Task: Create a due date automation trigger when advanced on, on the monday of the week before a card is due add fields with custom field "Resume" set to a number lower than 1 and lower than 10 at 11:00 AM.
Action: Mouse moved to (834, 260)
Screenshot: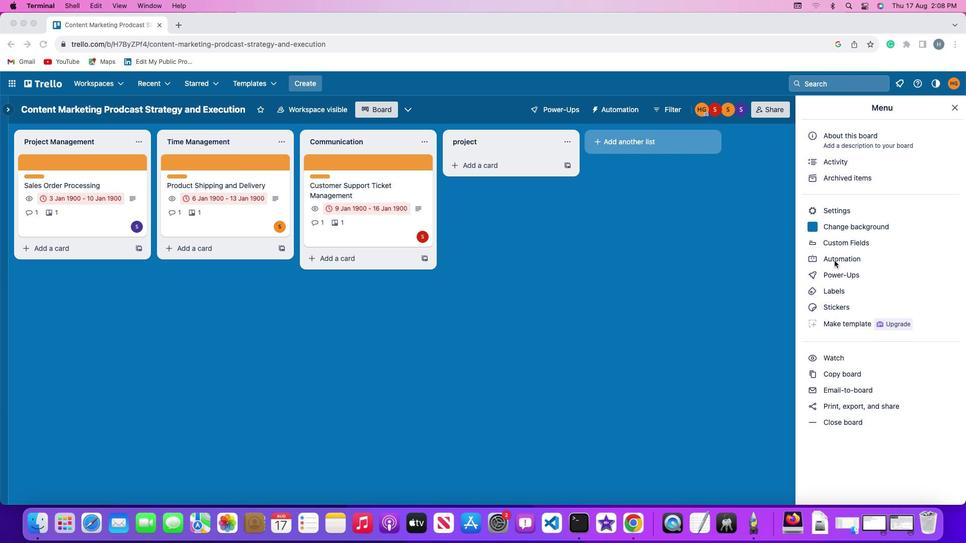
Action: Mouse pressed left at (834, 260)
Screenshot: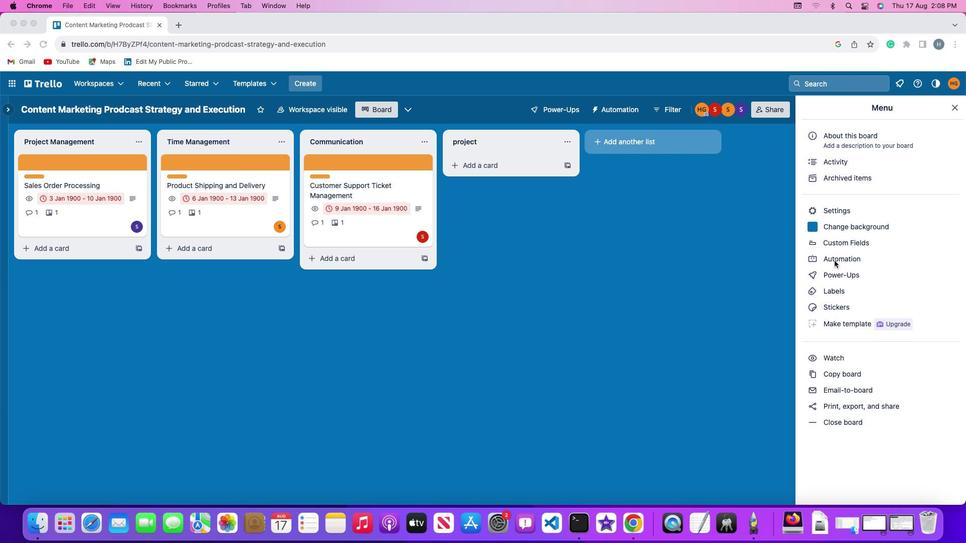 
Action: Mouse pressed left at (834, 260)
Screenshot: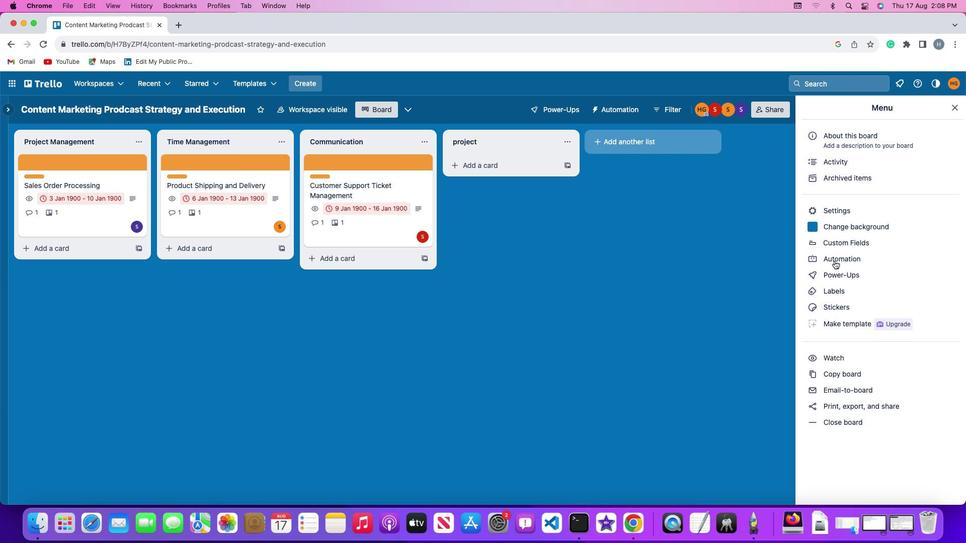 
Action: Mouse moved to (64, 234)
Screenshot: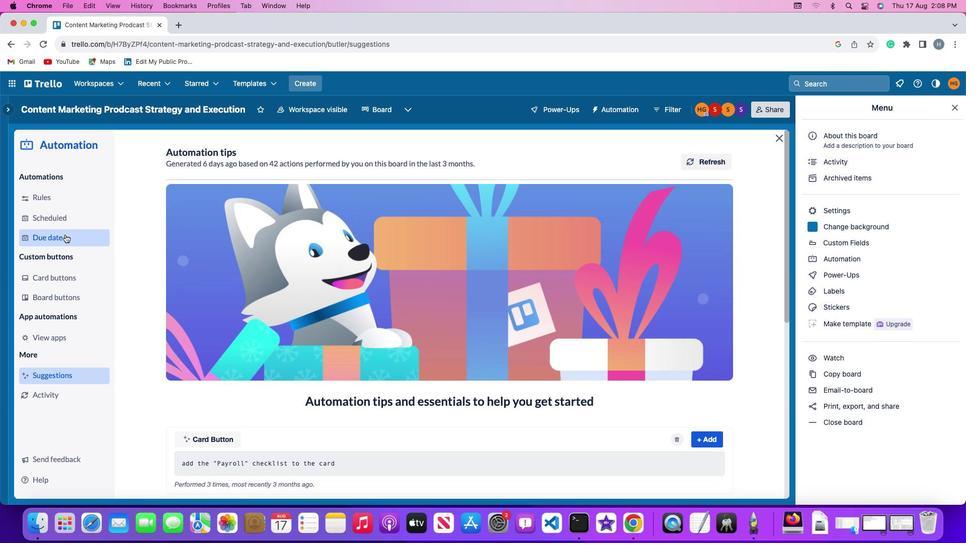 
Action: Mouse pressed left at (64, 234)
Screenshot: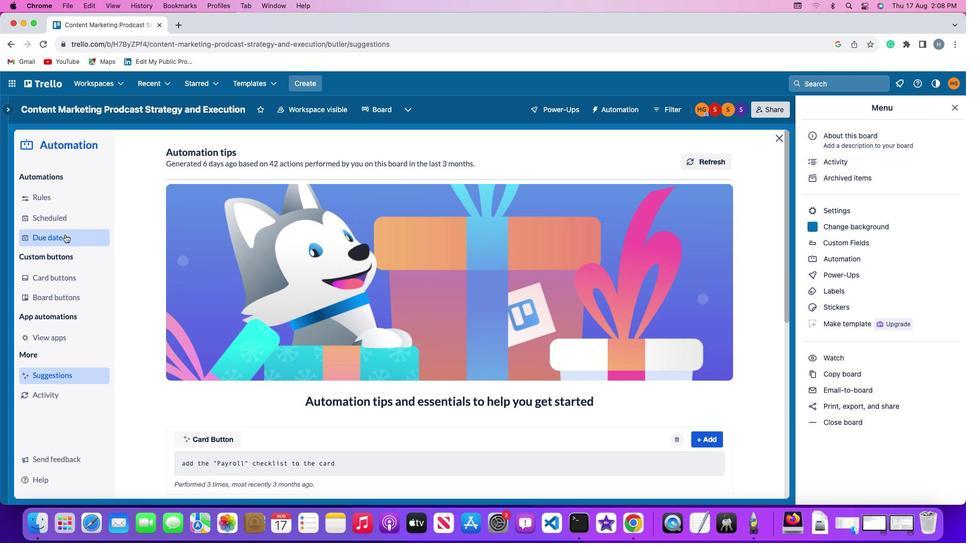 
Action: Mouse moved to (674, 153)
Screenshot: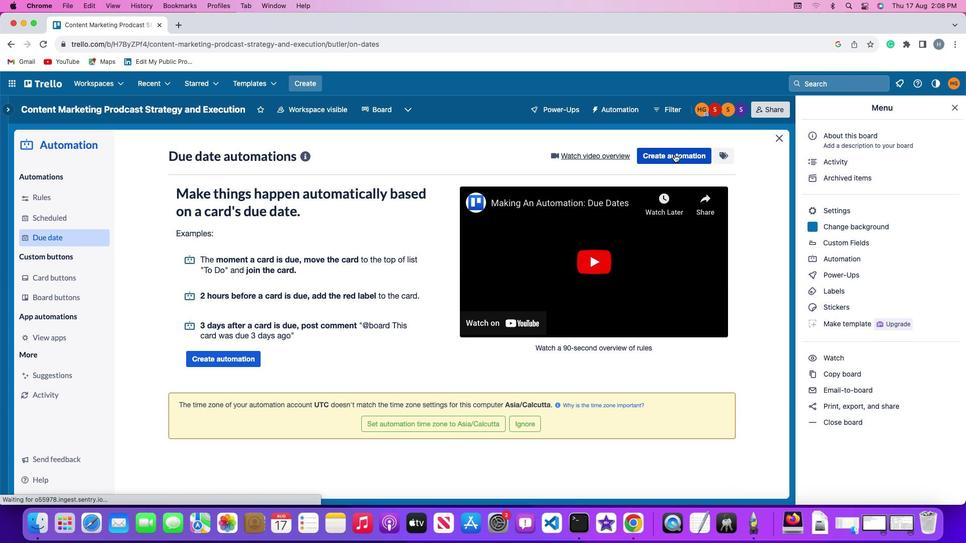 
Action: Mouse pressed left at (674, 153)
Screenshot: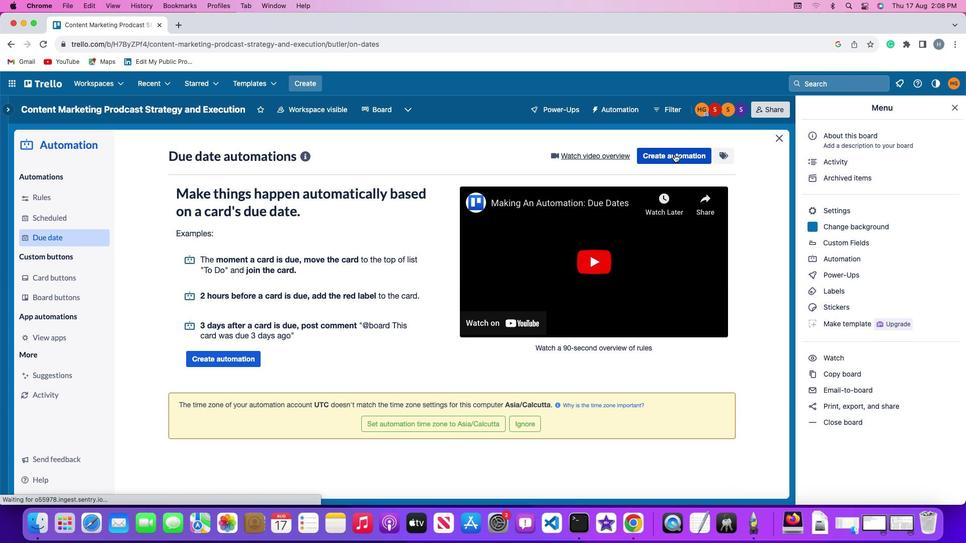 
Action: Mouse moved to (191, 250)
Screenshot: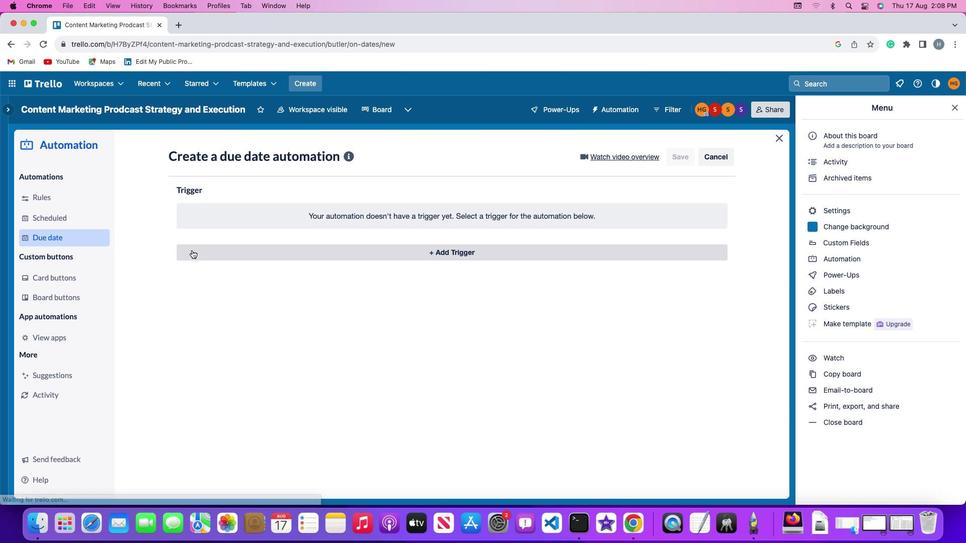 
Action: Mouse pressed left at (191, 250)
Screenshot: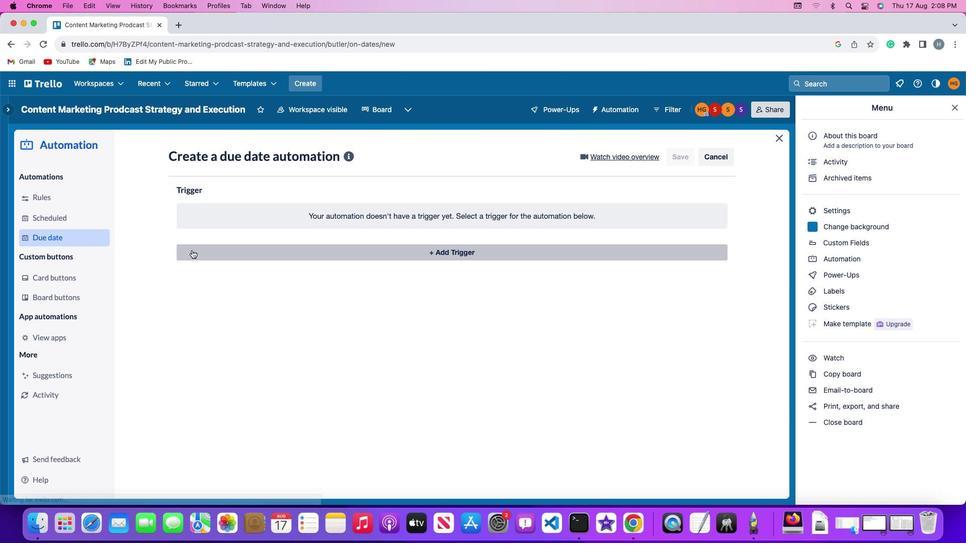 
Action: Mouse moved to (225, 444)
Screenshot: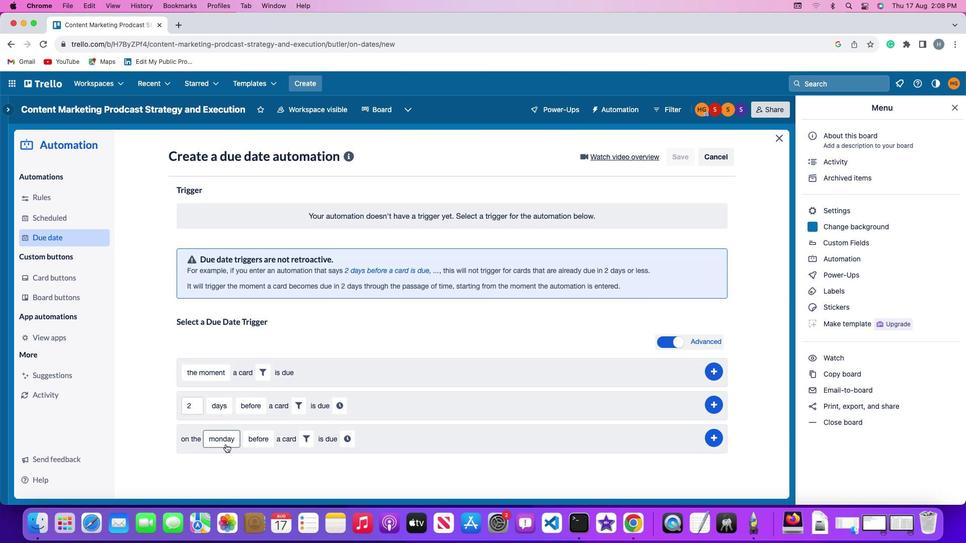 
Action: Mouse pressed left at (225, 444)
Screenshot: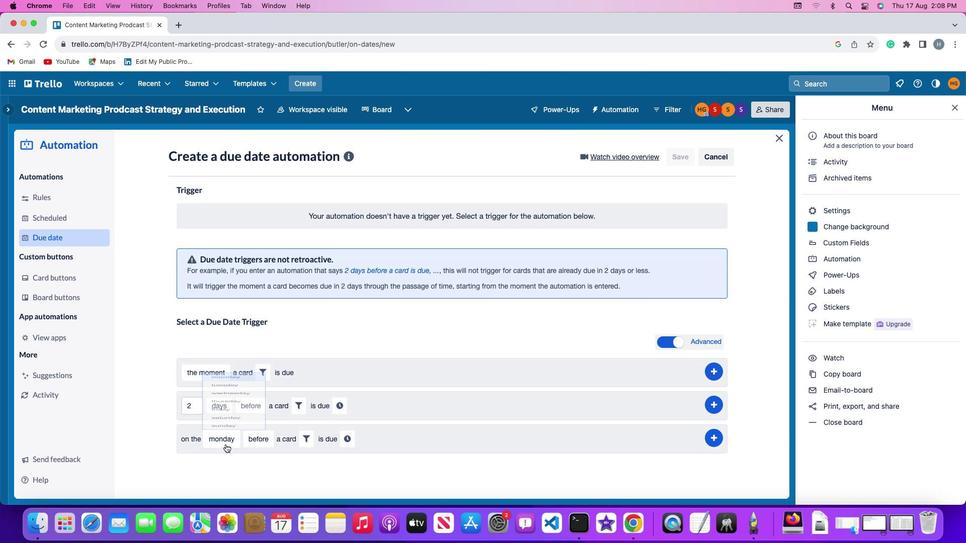 
Action: Mouse moved to (234, 297)
Screenshot: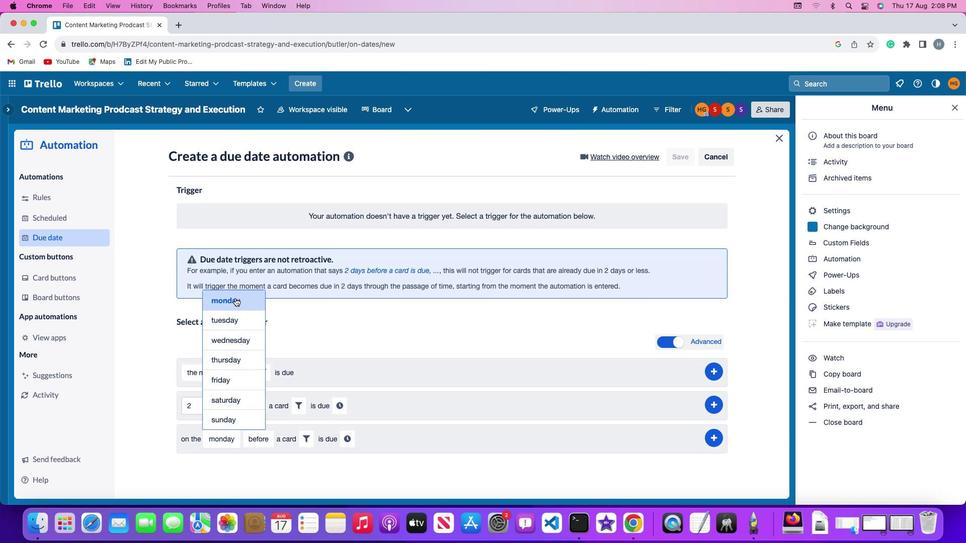 
Action: Mouse pressed left at (234, 297)
Screenshot: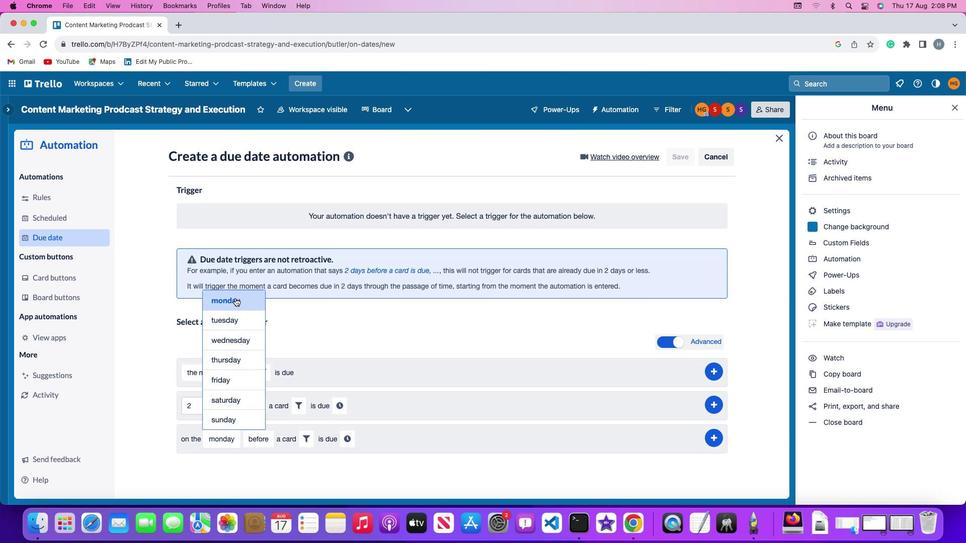 
Action: Mouse moved to (256, 434)
Screenshot: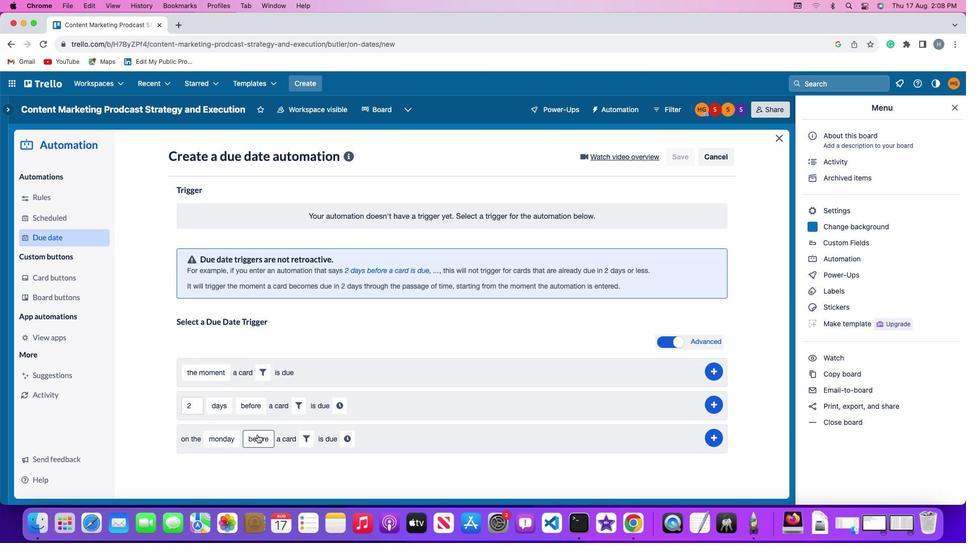 
Action: Mouse pressed left at (256, 434)
Screenshot: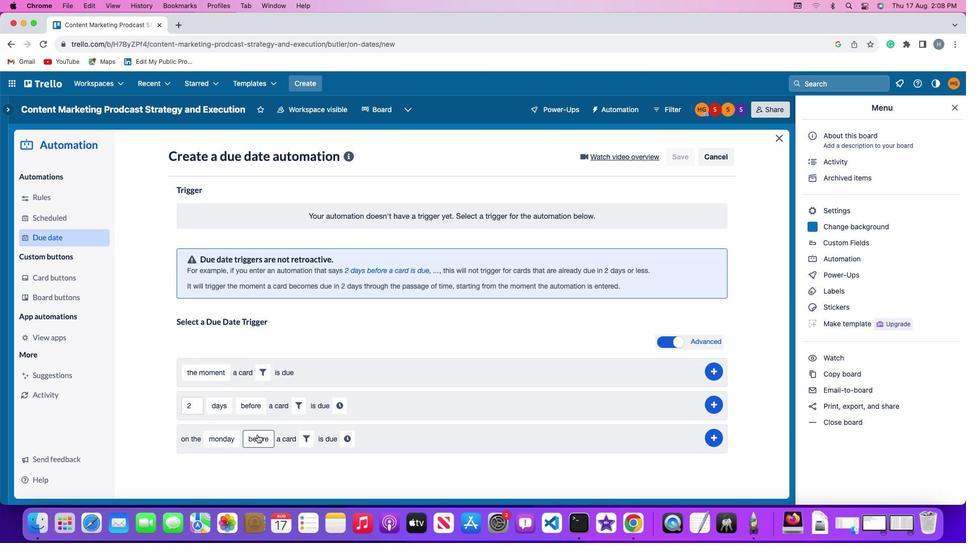 
Action: Mouse moved to (264, 420)
Screenshot: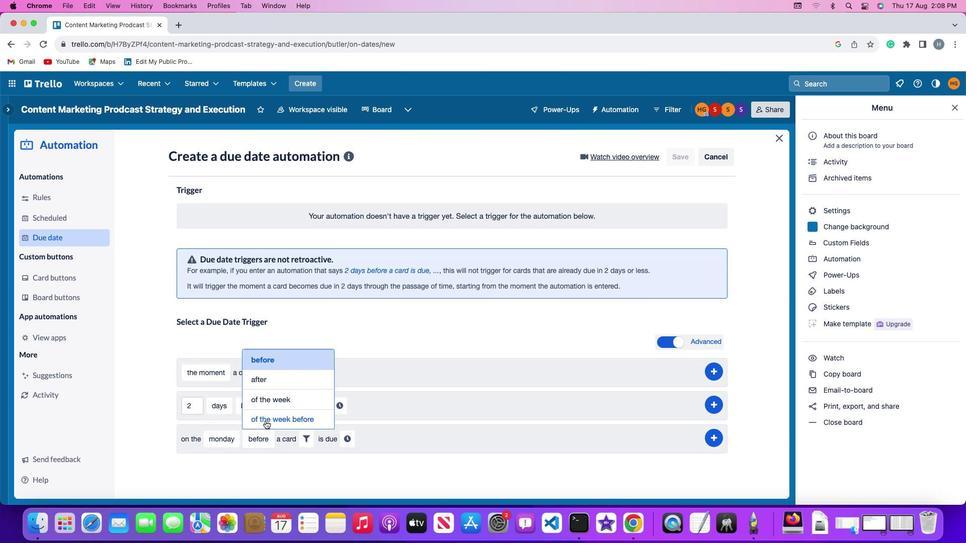 
Action: Mouse pressed left at (264, 420)
Screenshot: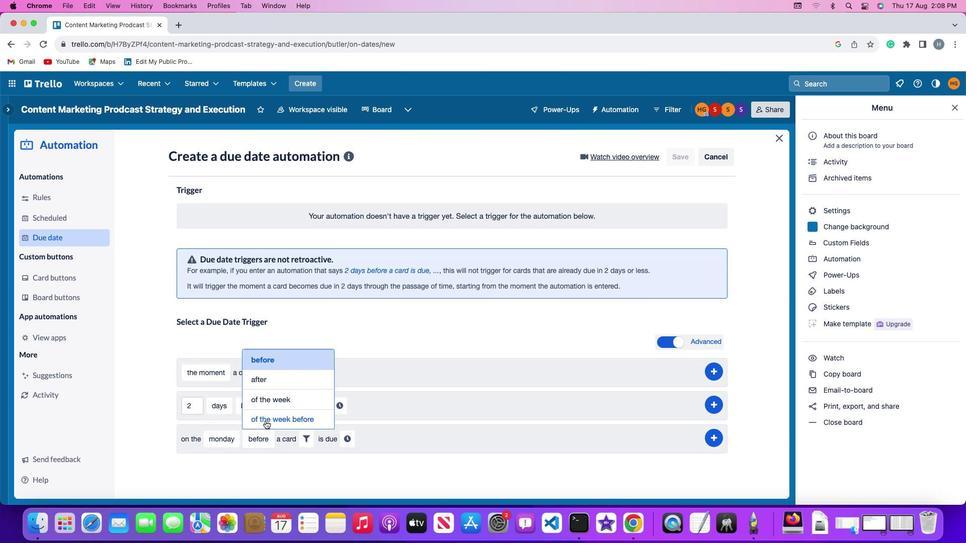 
Action: Mouse moved to (347, 442)
Screenshot: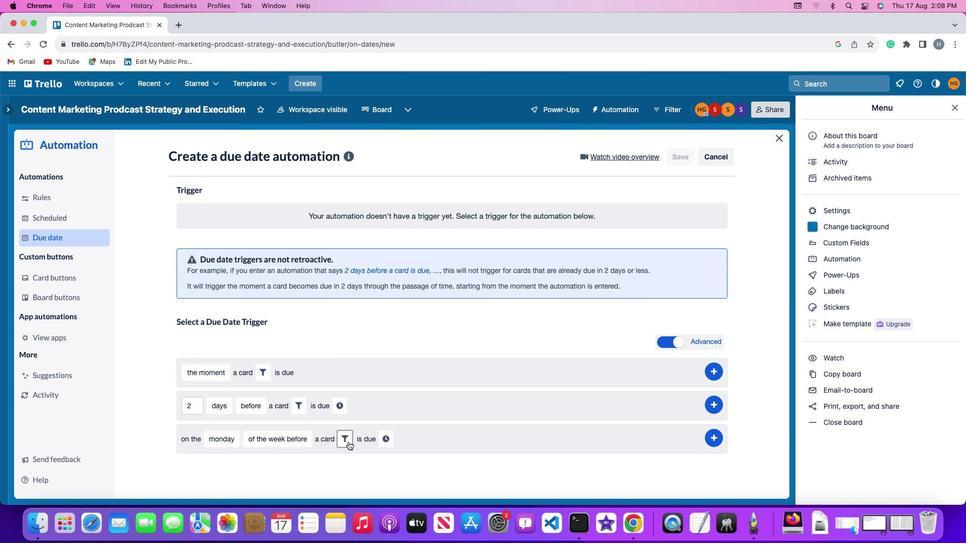 
Action: Mouse pressed left at (347, 442)
Screenshot: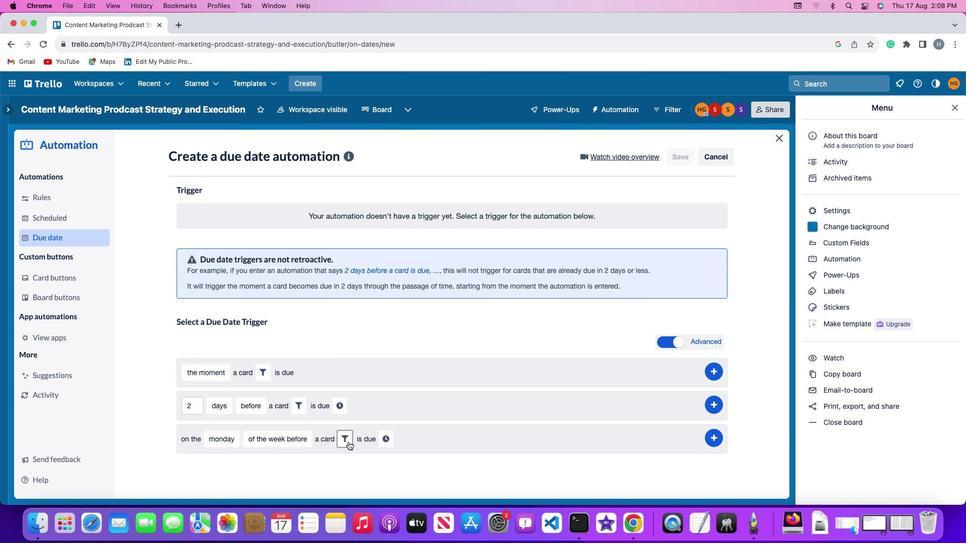 
Action: Mouse moved to (507, 467)
Screenshot: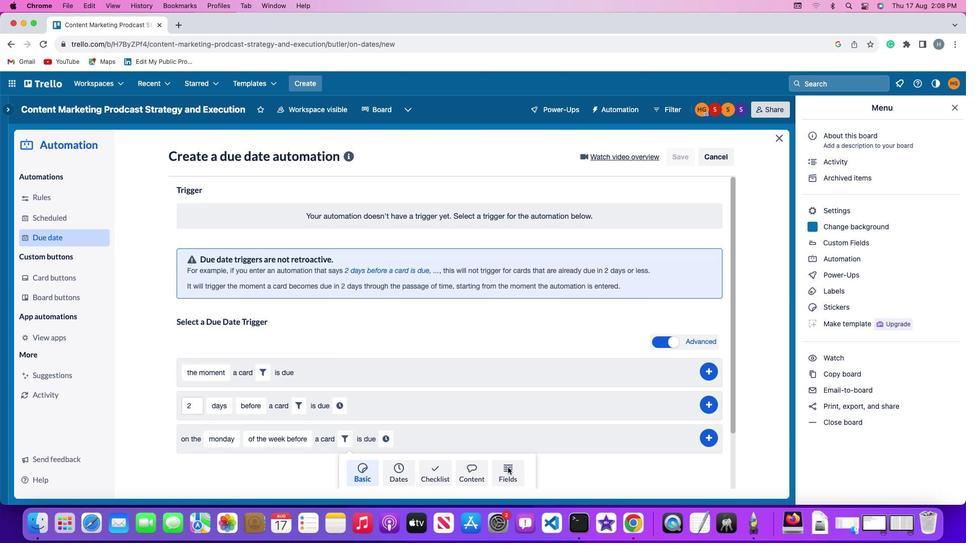 
Action: Mouse pressed left at (507, 467)
Screenshot: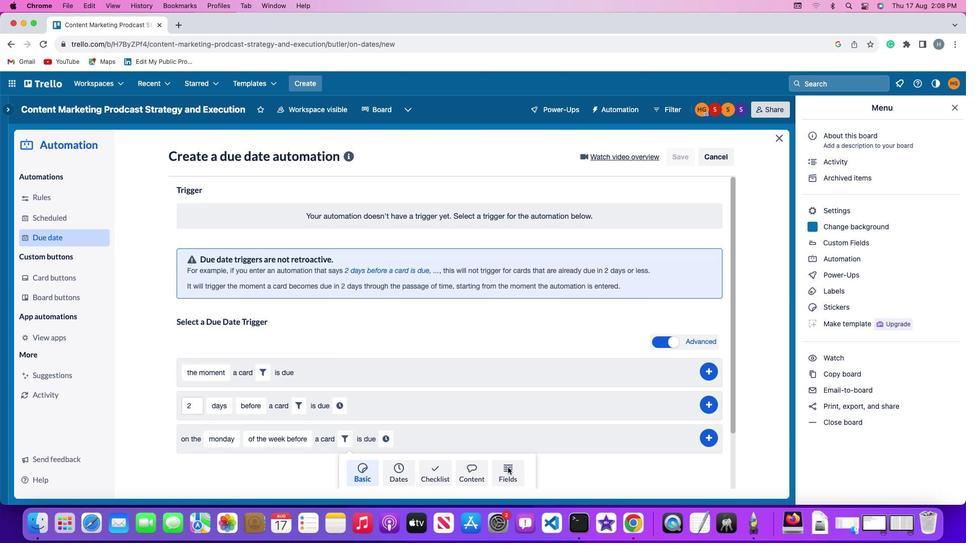
Action: Mouse moved to (322, 459)
Screenshot: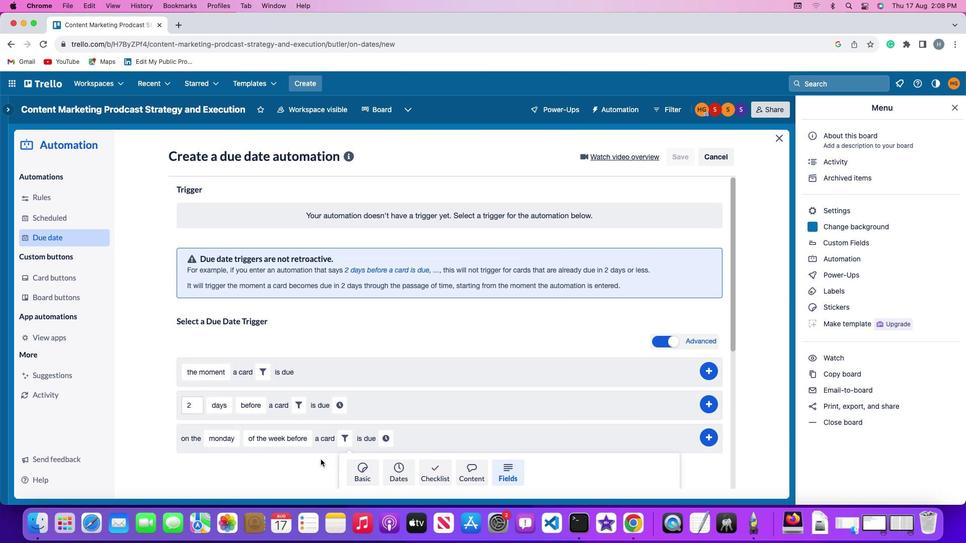 
Action: Mouse scrolled (322, 459) with delta (0, 0)
Screenshot: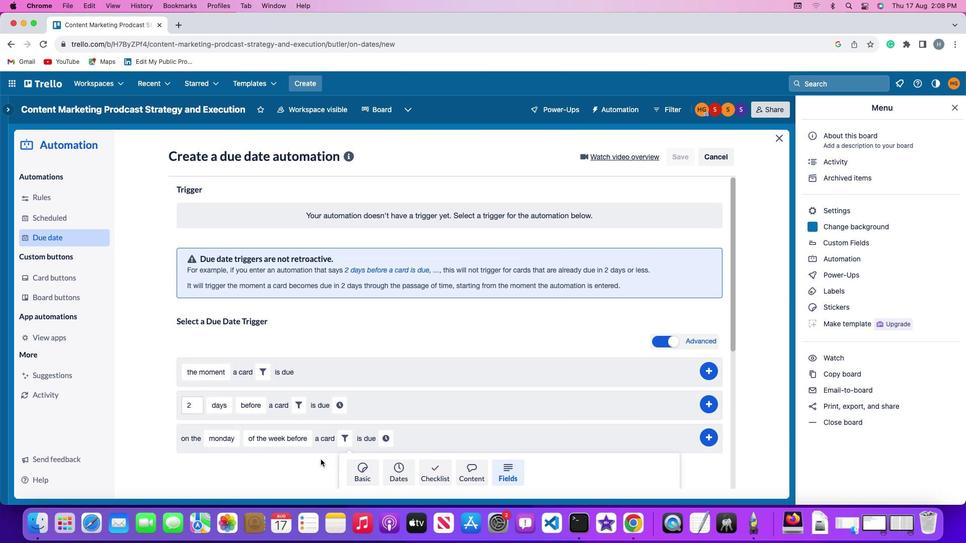 
Action: Mouse scrolled (322, 459) with delta (0, 0)
Screenshot: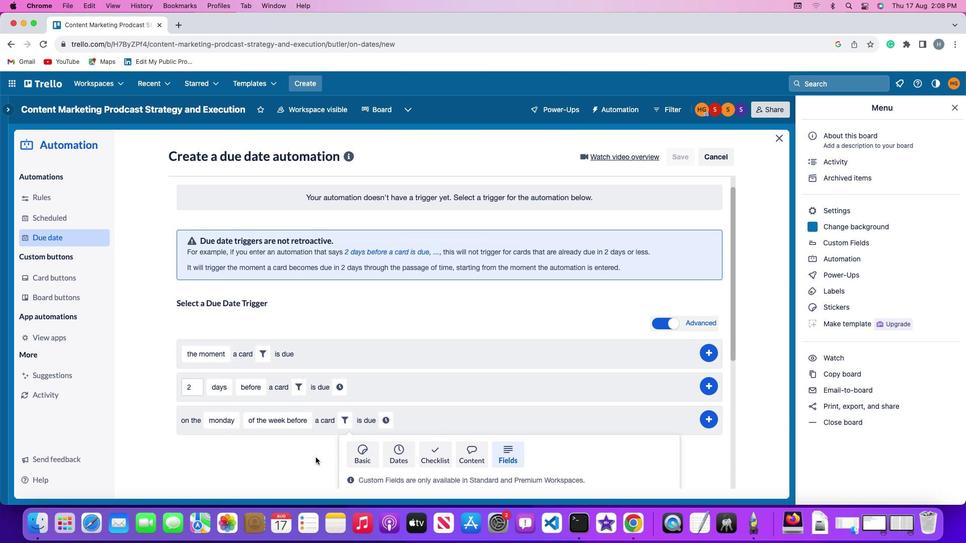 
Action: Mouse moved to (321, 459)
Screenshot: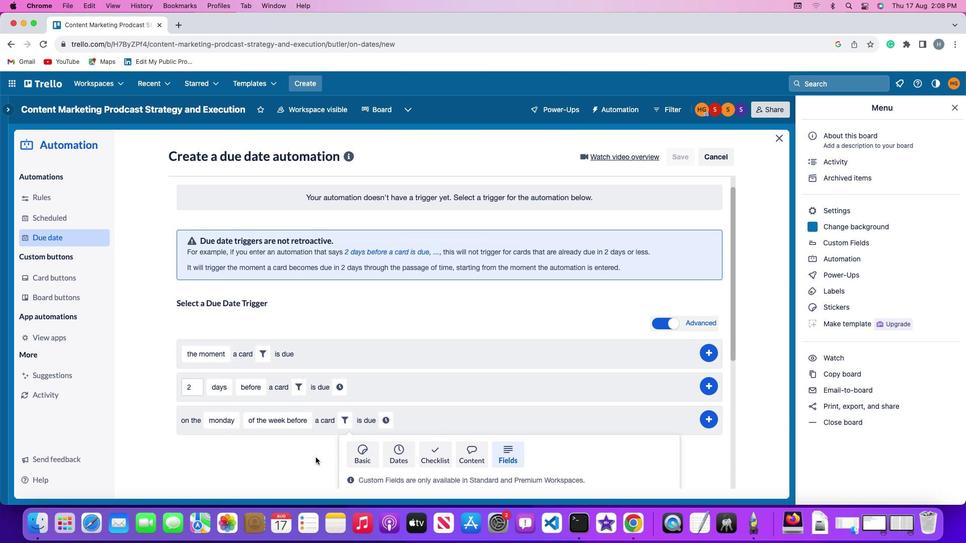 
Action: Mouse scrolled (321, 459) with delta (0, -1)
Screenshot: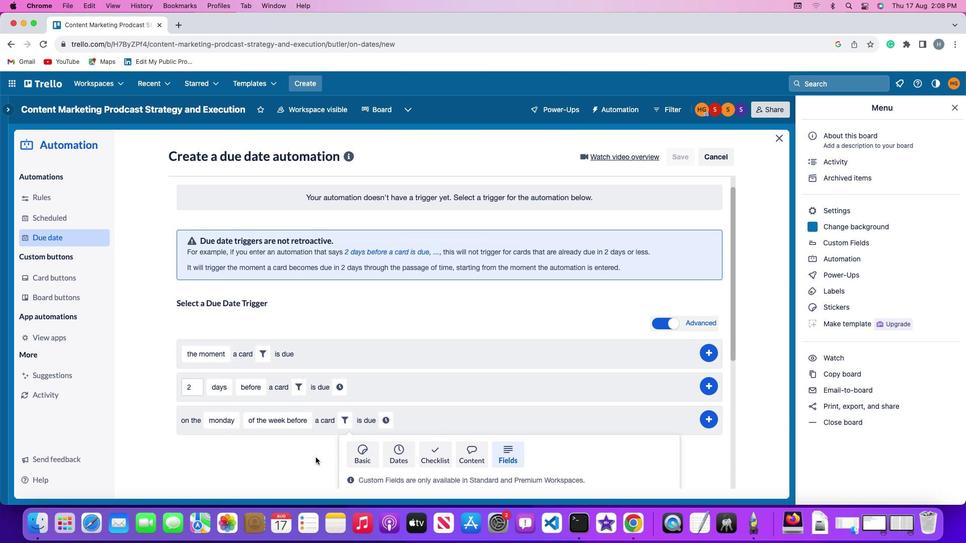 
Action: Mouse moved to (321, 459)
Screenshot: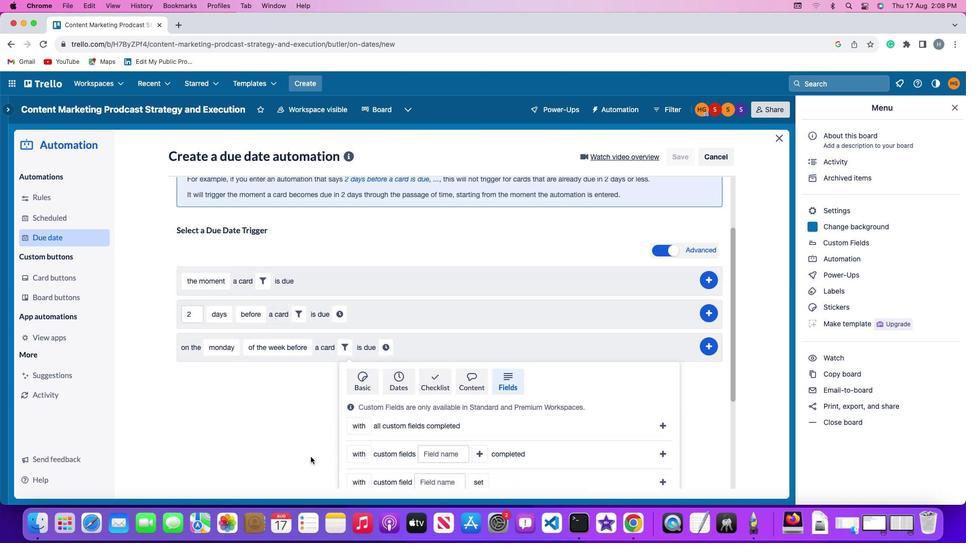 
Action: Mouse scrolled (321, 459) with delta (0, -2)
Screenshot: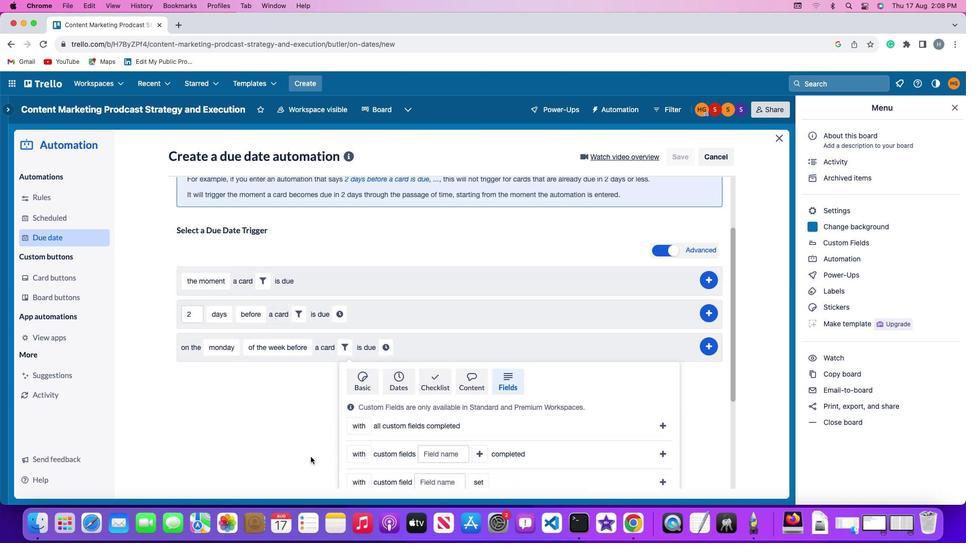 
Action: Mouse moved to (317, 458)
Screenshot: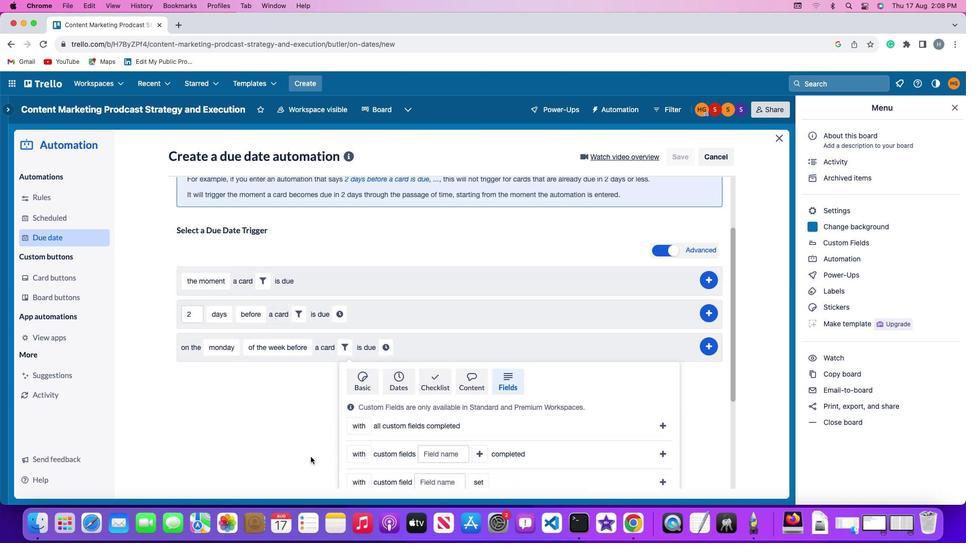 
Action: Mouse scrolled (317, 458) with delta (0, -3)
Screenshot: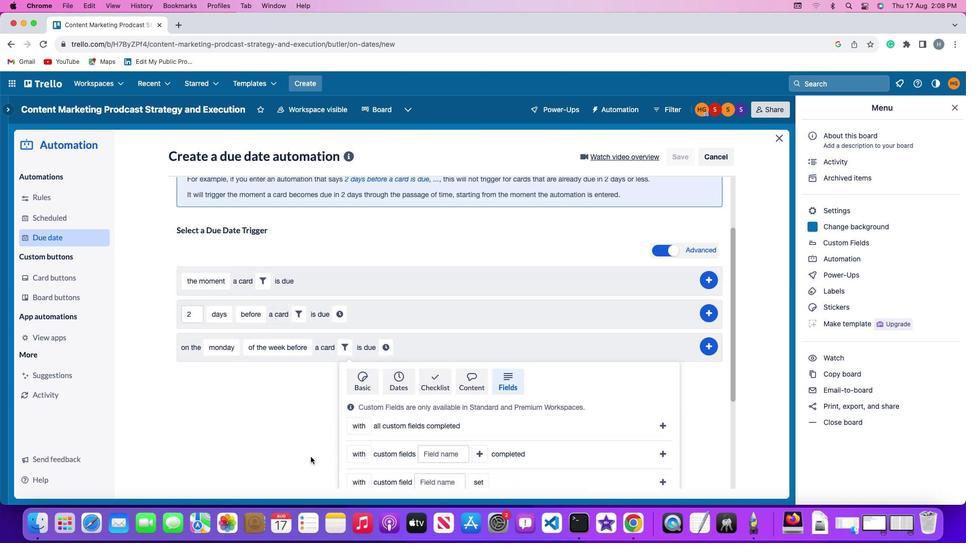
Action: Mouse moved to (300, 454)
Screenshot: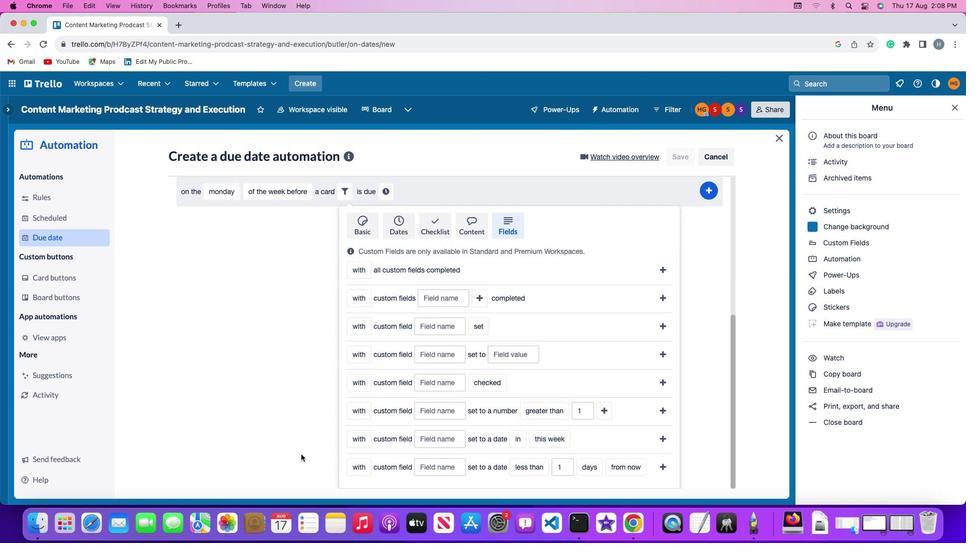 
Action: Mouse scrolled (300, 454) with delta (0, 0)
Screenshot: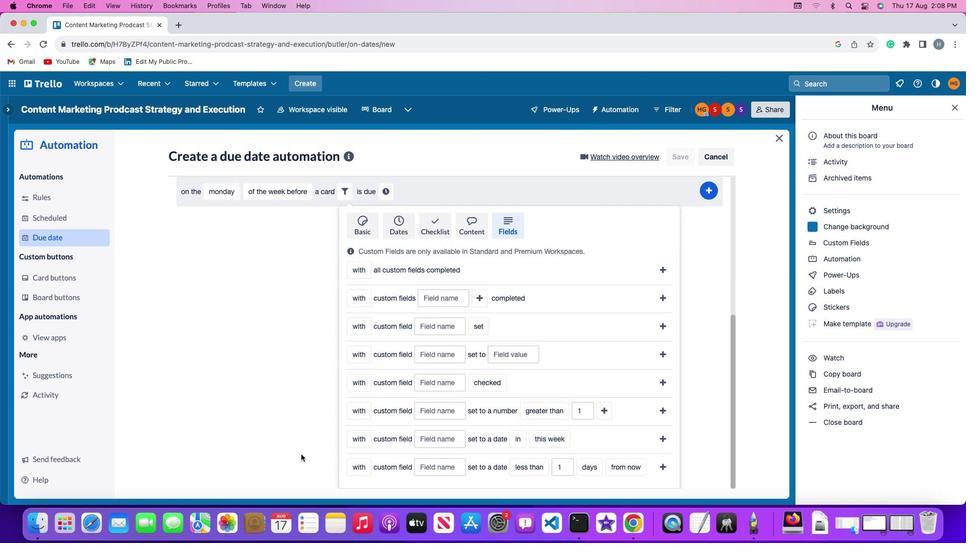 
Action: Mouse scrolled (300, 454) with delta (0, 0)
Screenshot: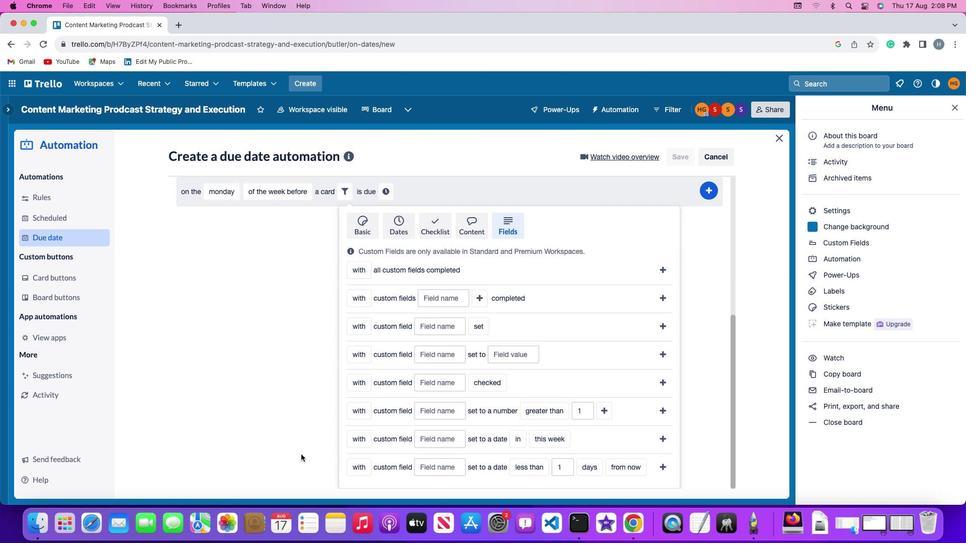 
Action: Mouse scrolled (300, 454) with delta (0, -1)
Screenshot: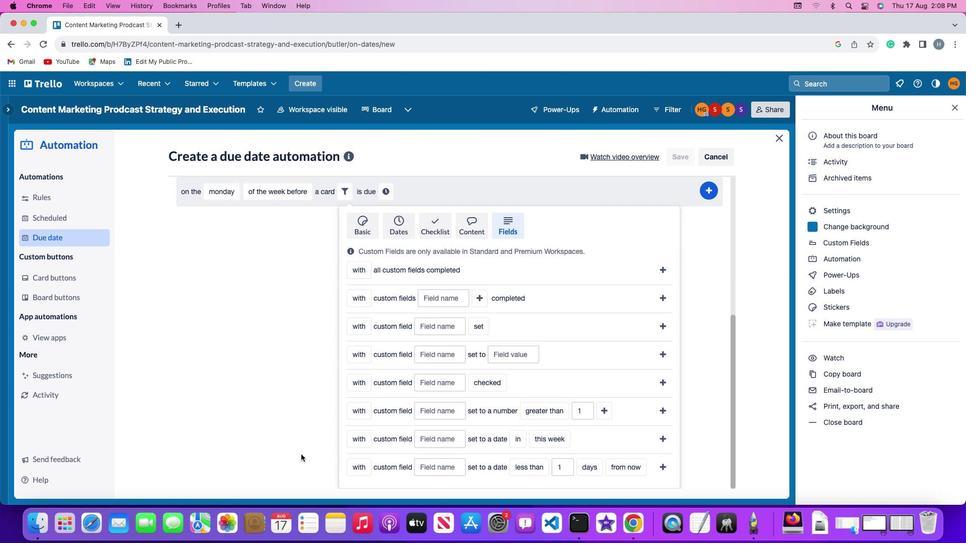 
Action: Mouse scrolled (300, 454) with delta (0, -2)
Screenshot: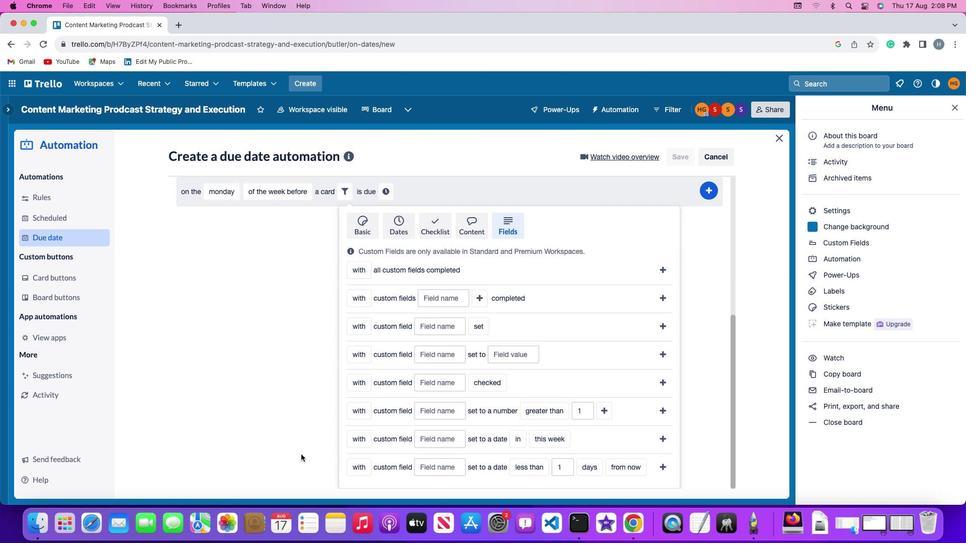 
Action: Mouse scrolled (300, 454) with delta (0, -3)
Screenshot: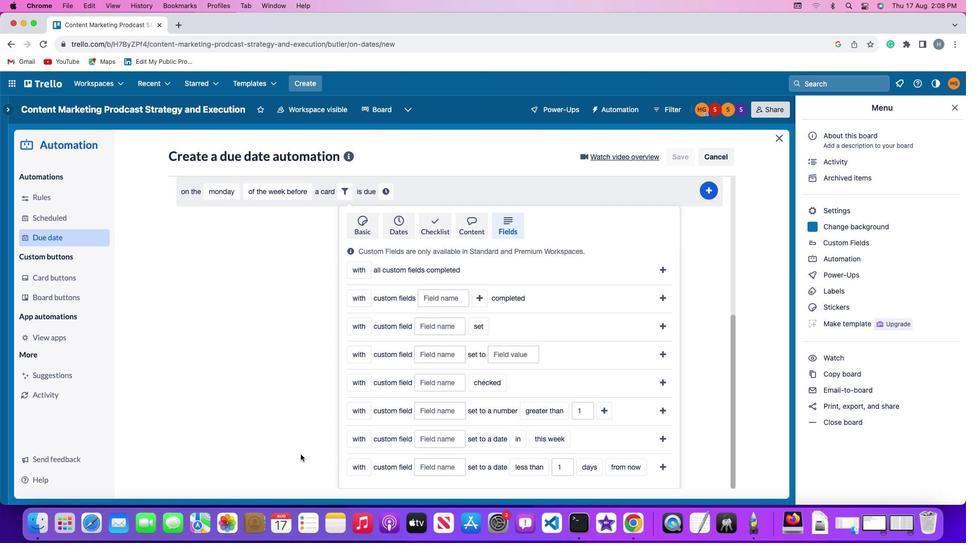 
Action: Mouse moved to (353, 411)
Screenshot: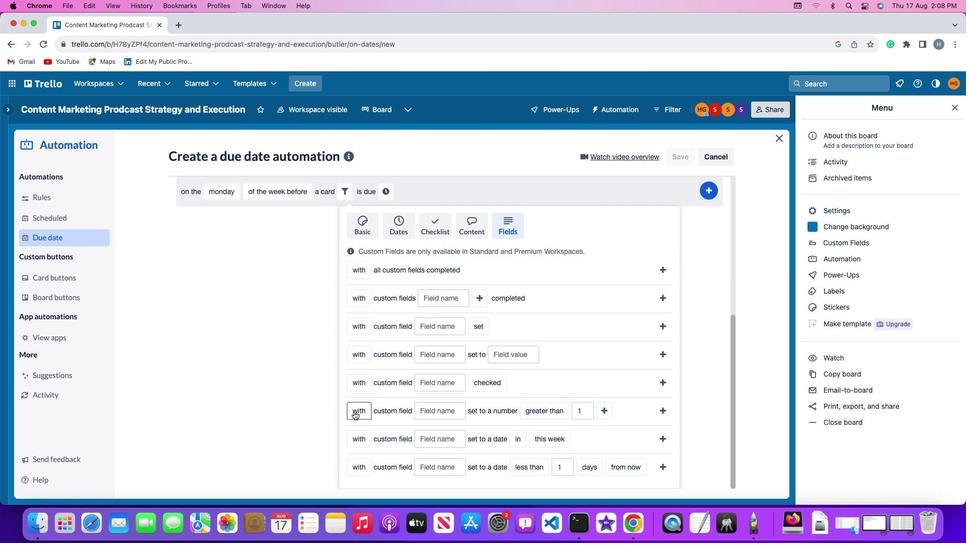 
Action: Mouse pressed left at (353, 411)
Screenshot: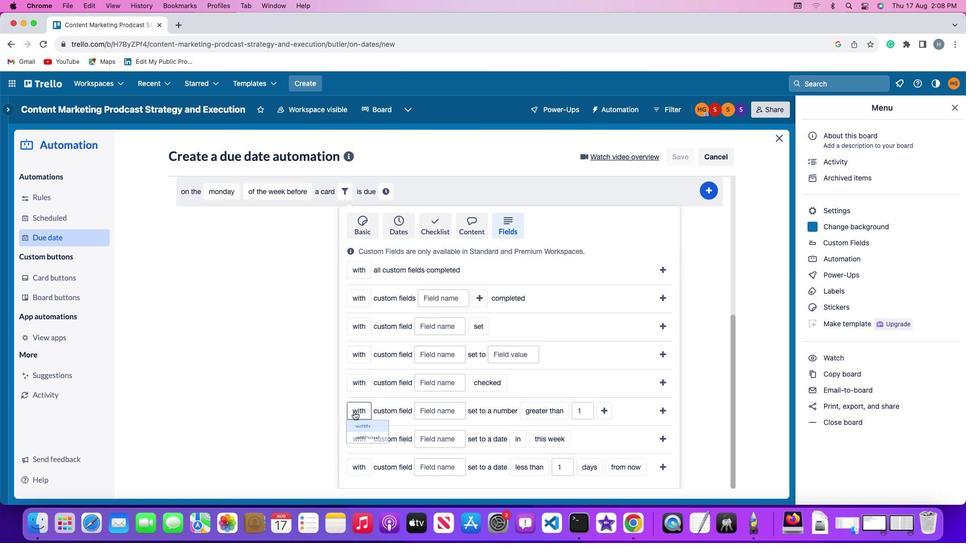 
Action: Mouse moved to (361, 429)
Screenshot: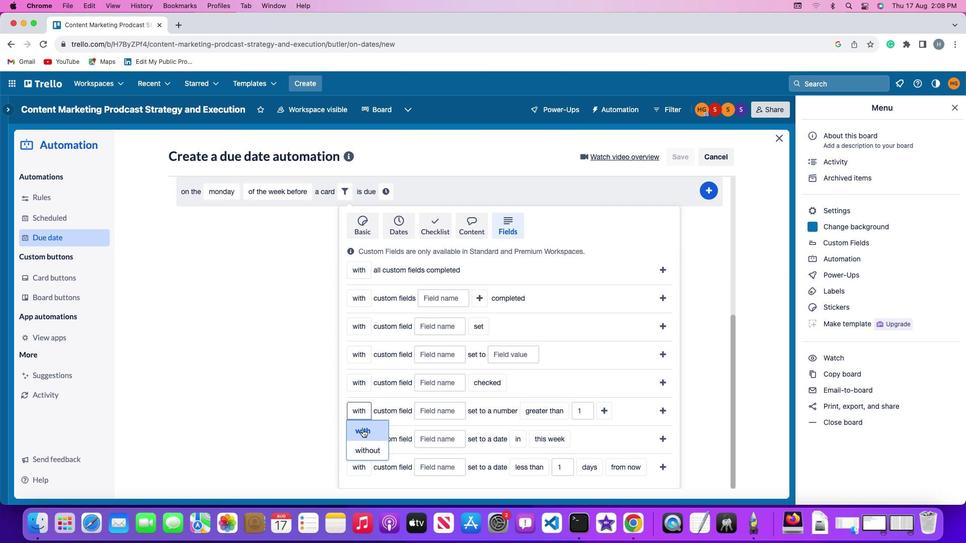 
Action: Mouse pressed left at (361, 429)
Screenshot: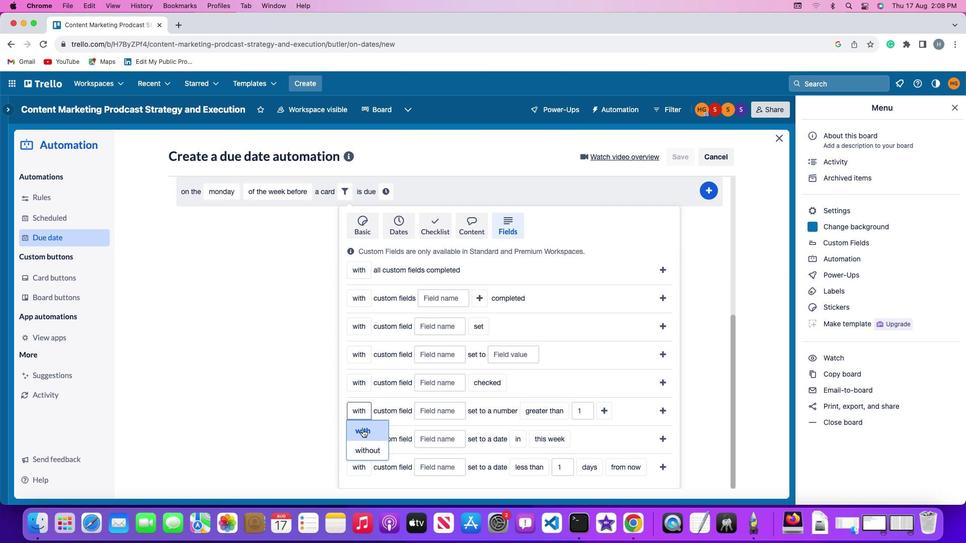 
Action: Mouse moved to (439, 406)
Screenshot: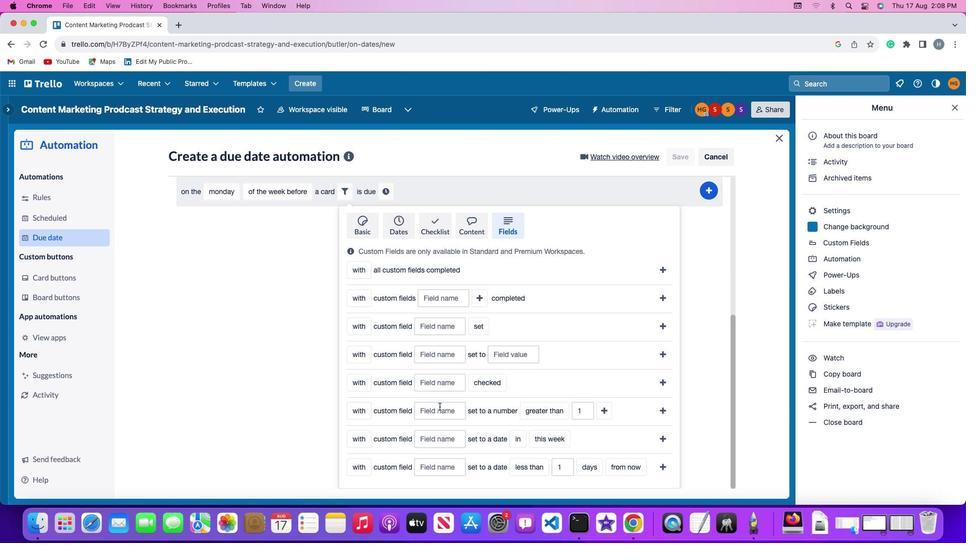 
Action: Mouse pressed left at (439, 406)
Screenshot: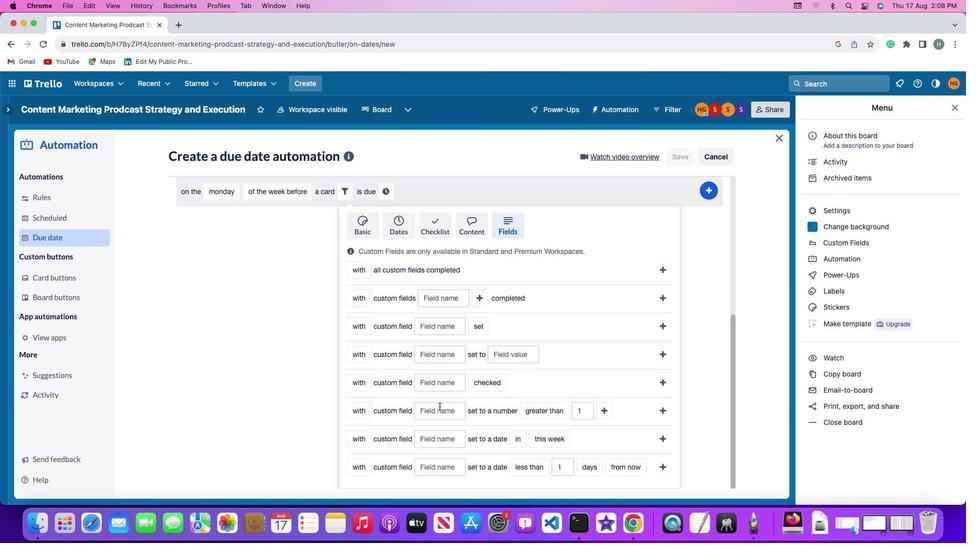 
Action: Mouse moved to (441, 405)
Screenshot: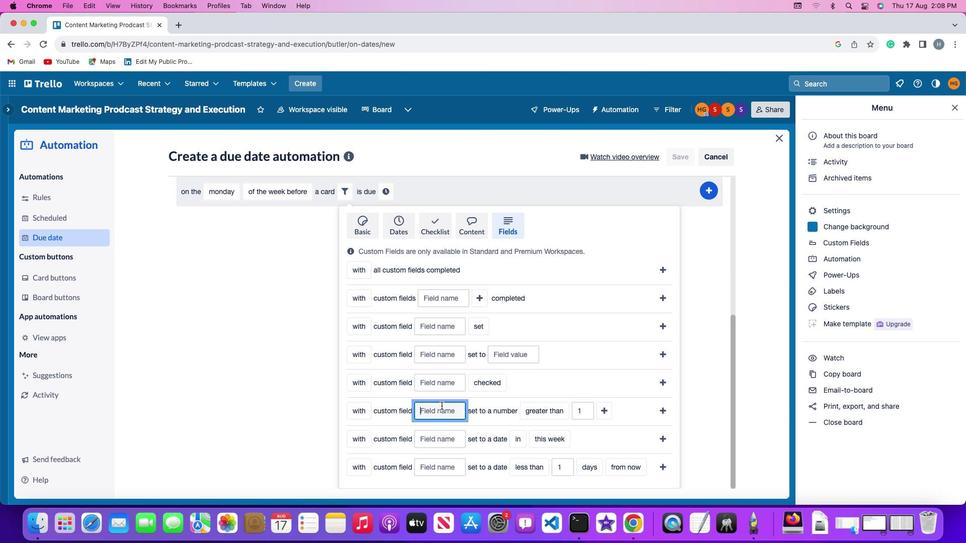 
Action: Key pressed Key.shift'R''e''s''u''m''e'
Screenshot: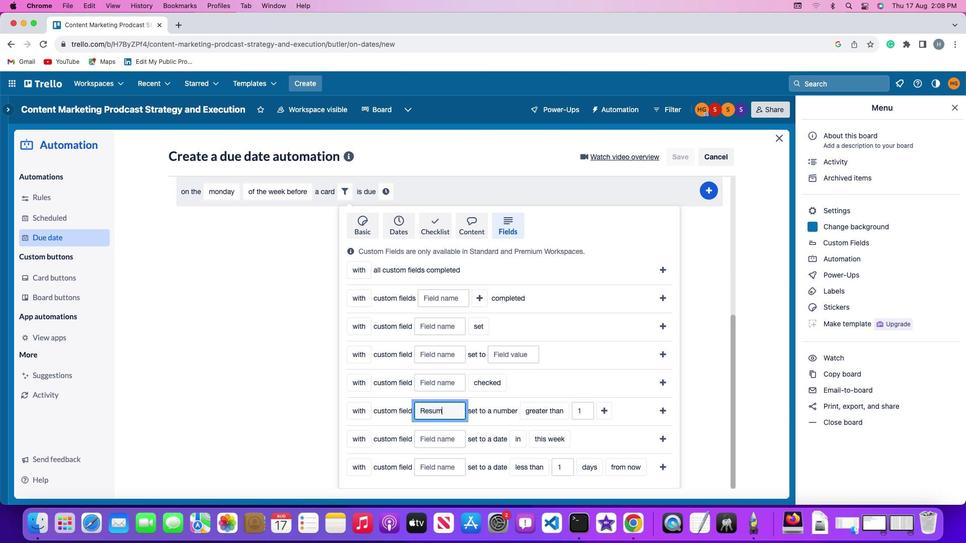 
Action: Mouse moved to (543, 409)
Screenshot: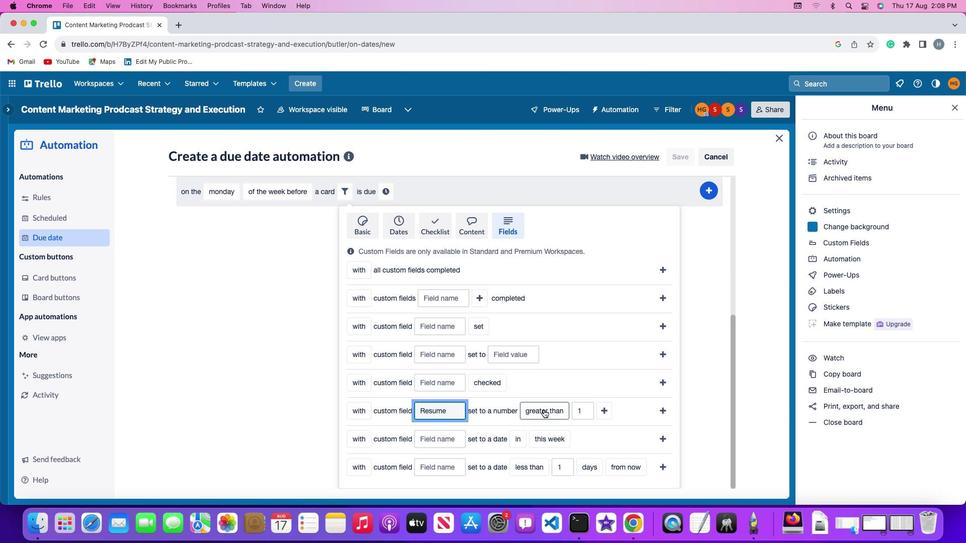 
Action: Mouse pressed left at (543, 409)
Screenshot: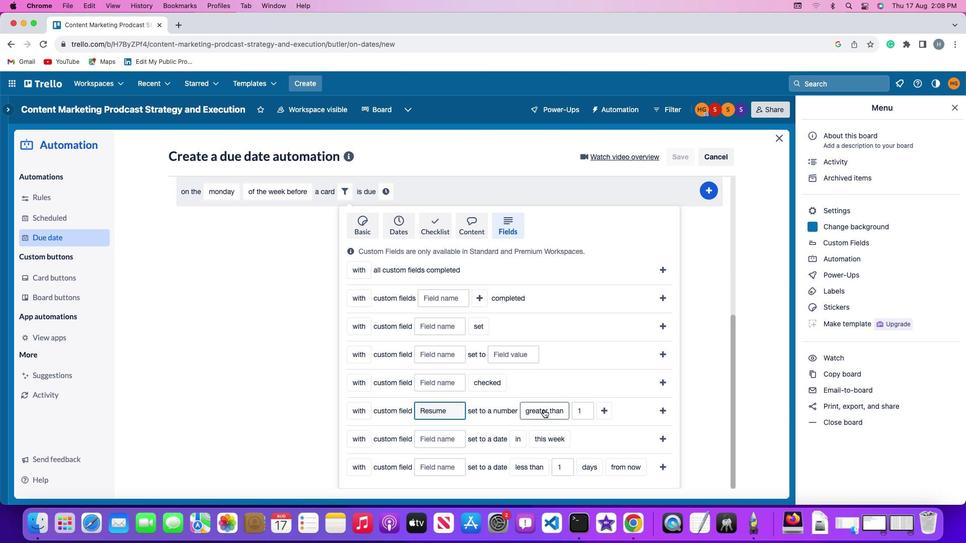 
Action: Mouse moved to (542, 372)
Screenshot: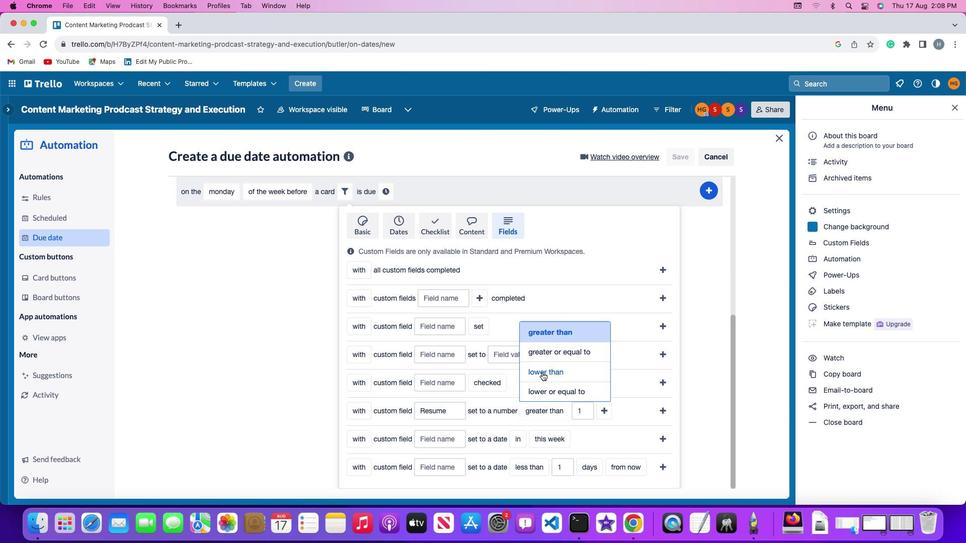 
Action: Mouse pressed left at (542, 372)
Screenshot: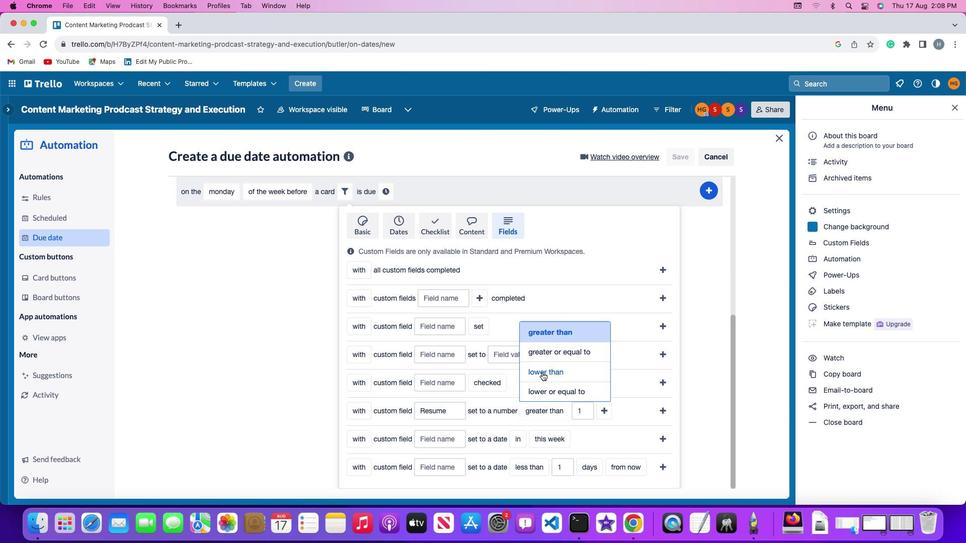 
Action: Mouse moved to (581, 403)
Screenshot: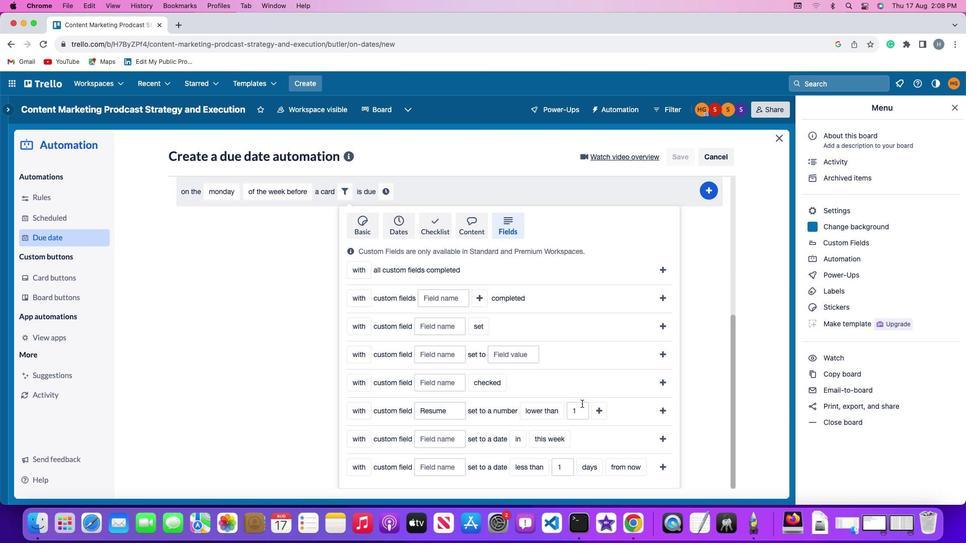 
Action: Mouse pressed left at (581, 403)
Screenshot: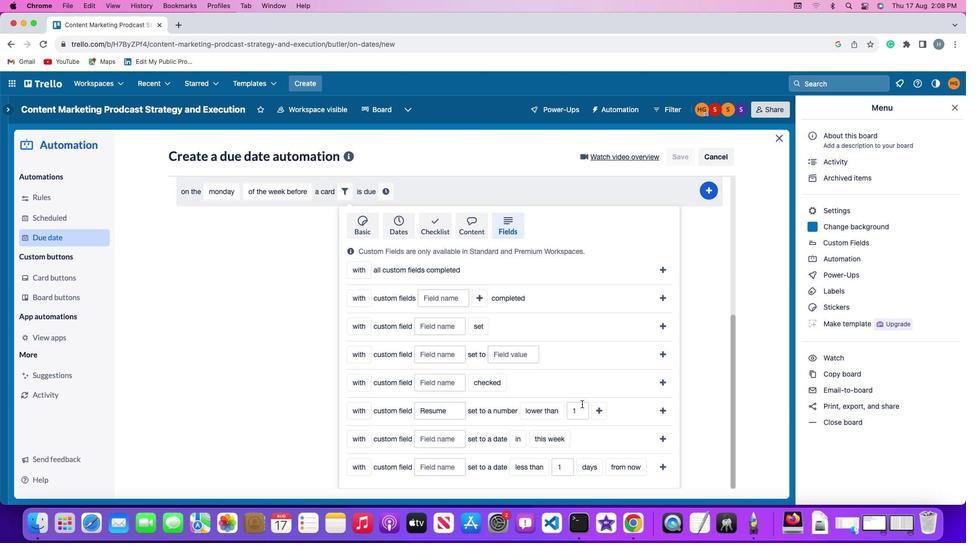 
Action: Mouse moved to (581, 404)
Screenshot: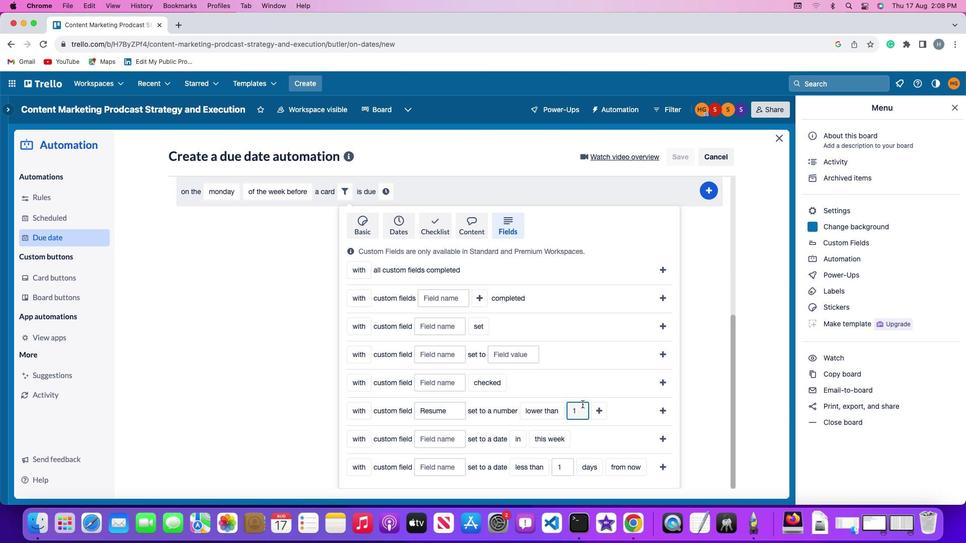 
Action: Key pressed Key.rightKey.backspace'1'
Screenshot: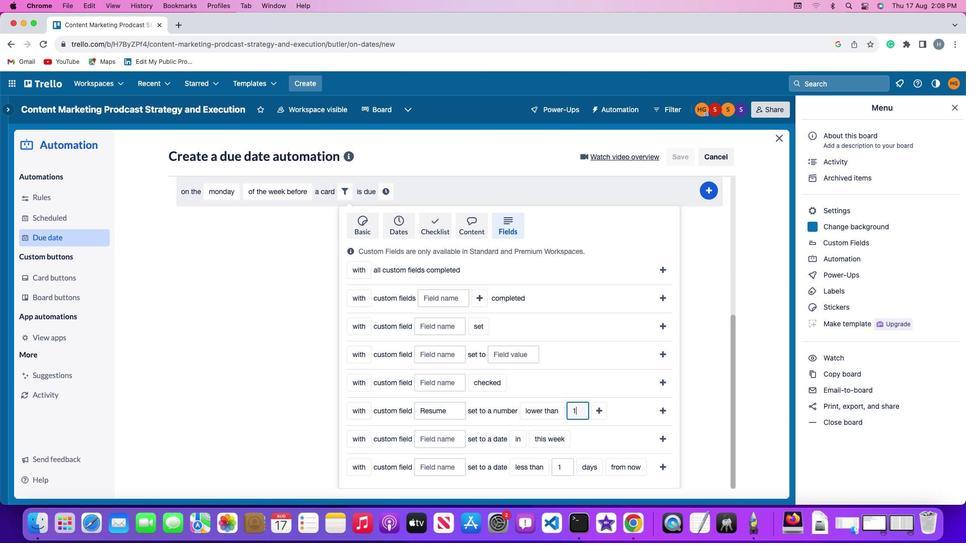 
Action: Mouse moved to (596, 406)
Screenshot: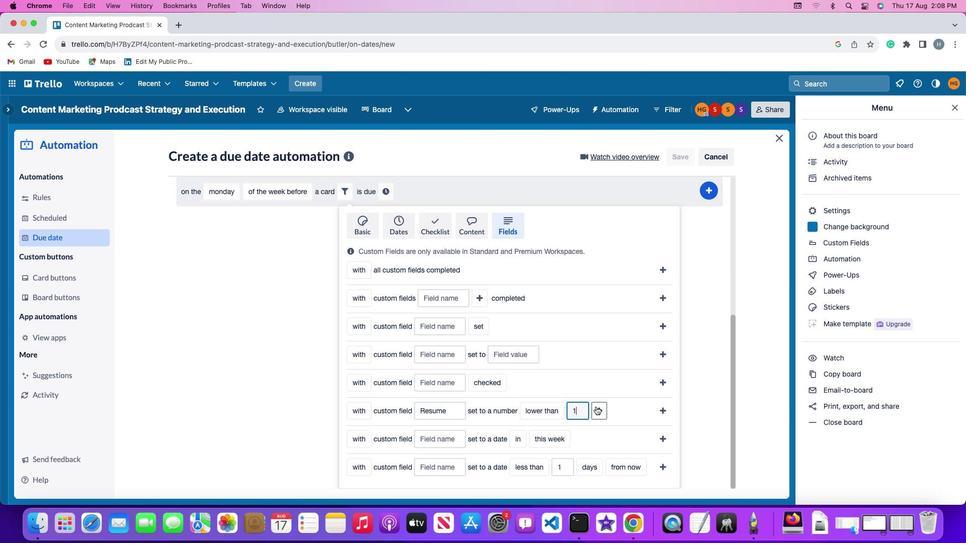
Action: Mouse pressed left at (596, 406)
Screenshot: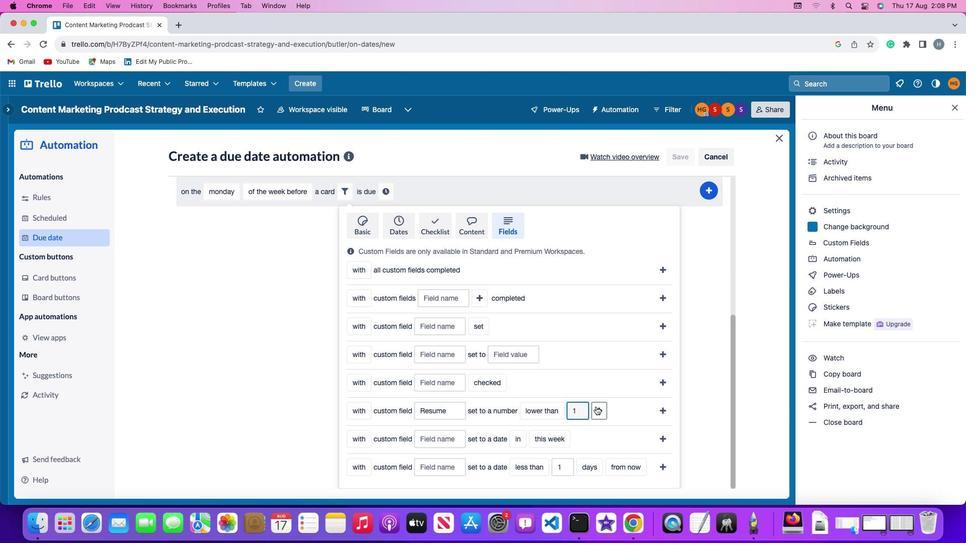 
Action: Mouse moved to (380, 435)
Screenshot: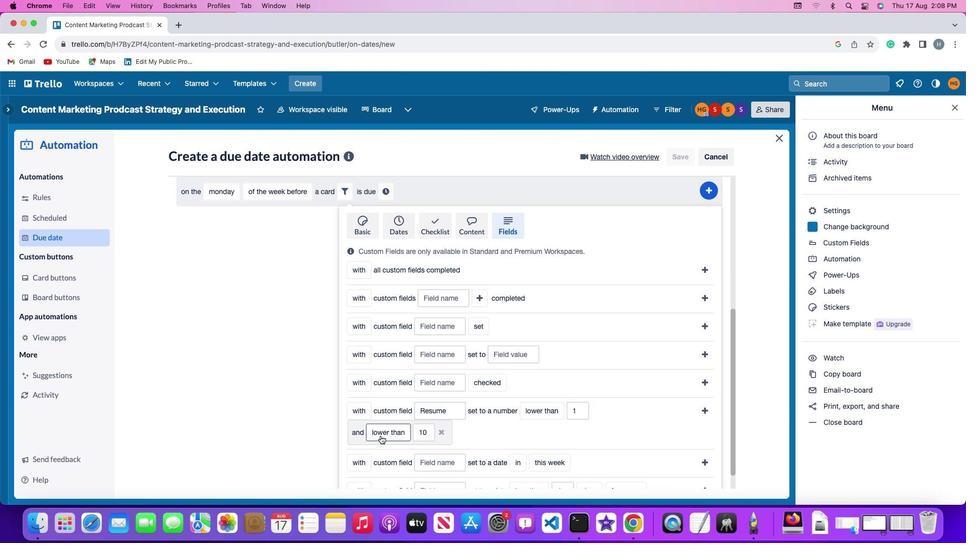 
Action: Mouse pressed left at (380, 435)
Screenshot: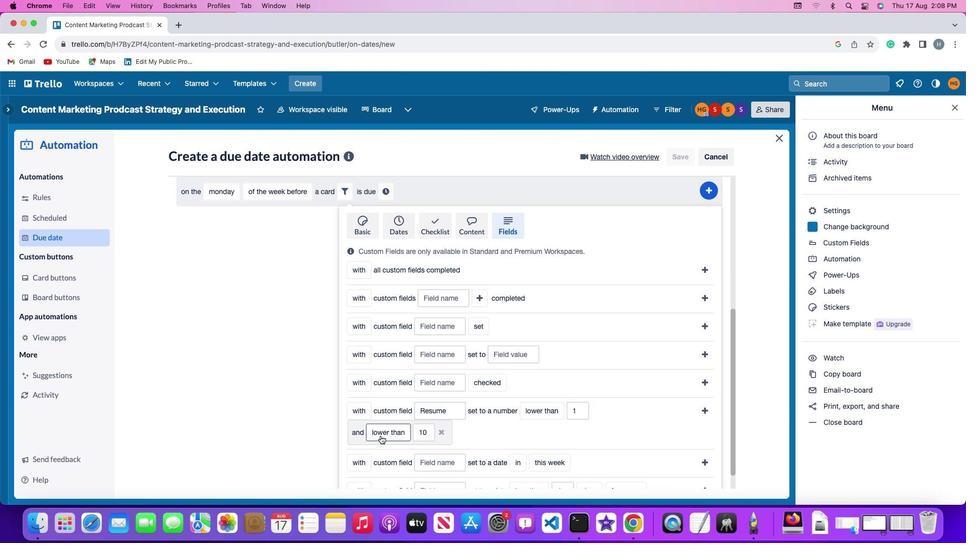 
Action: Mouse moved to (406, 352)
Screenshot: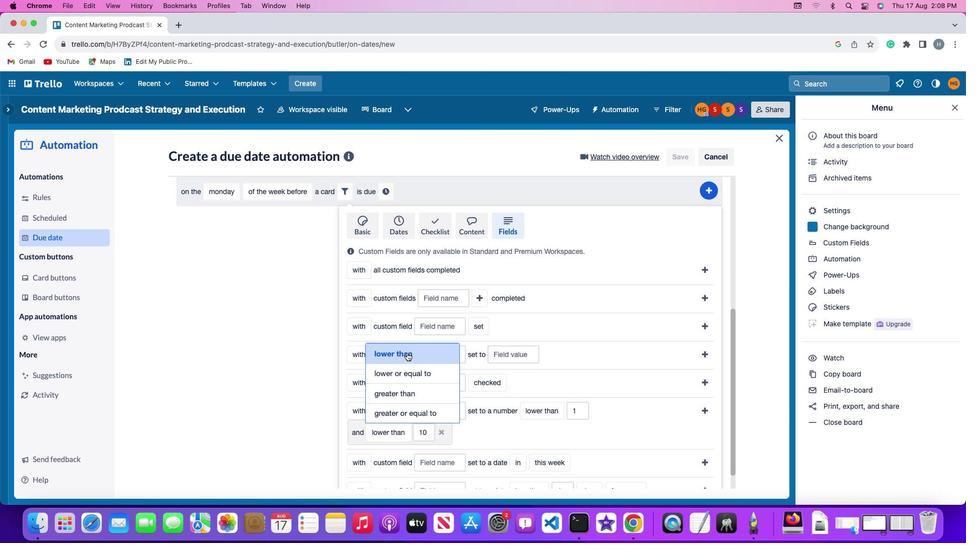 
Action: Mouse pressed left at (406, 352)
Screenshot: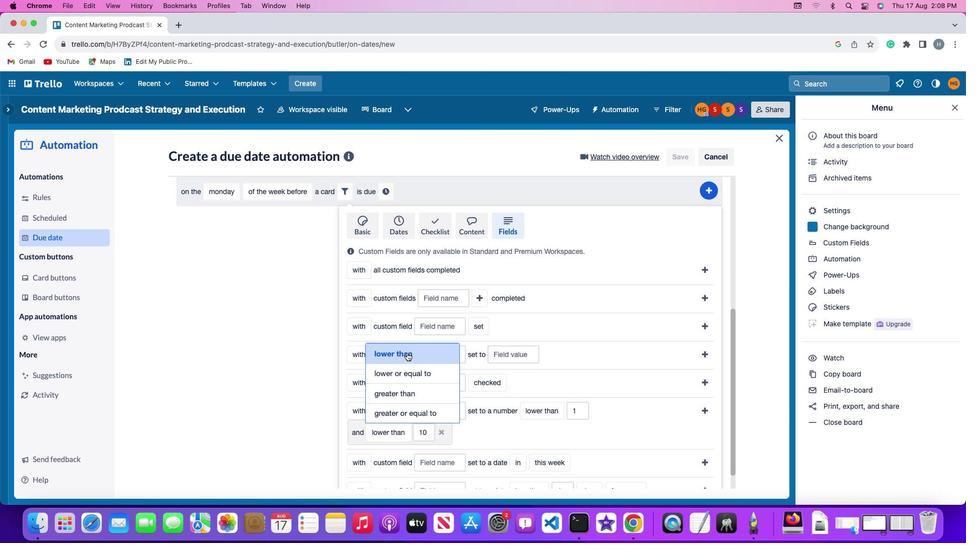 
Action: Mouse moved to (429, 433)
Screenshot: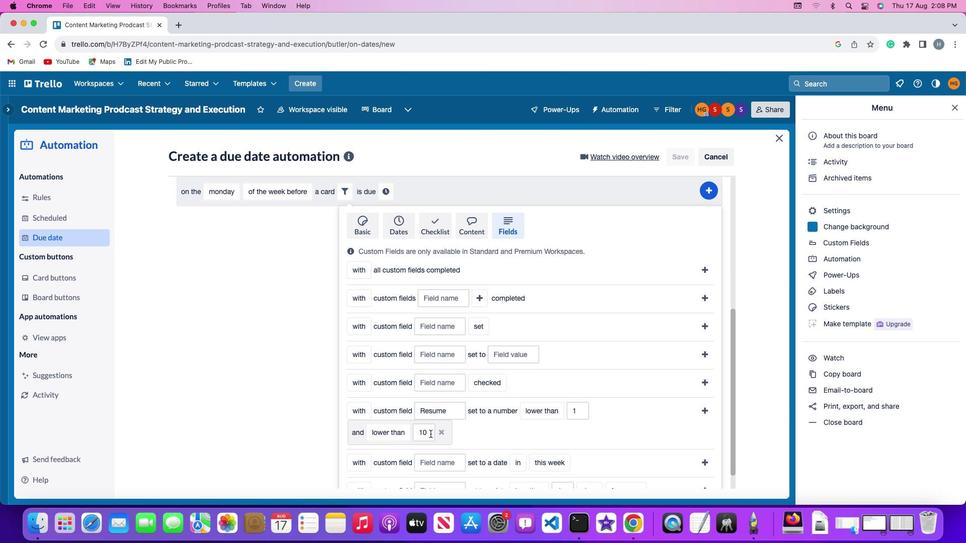 
Action: Mouse pressed left at (429, 433)
Screenshot: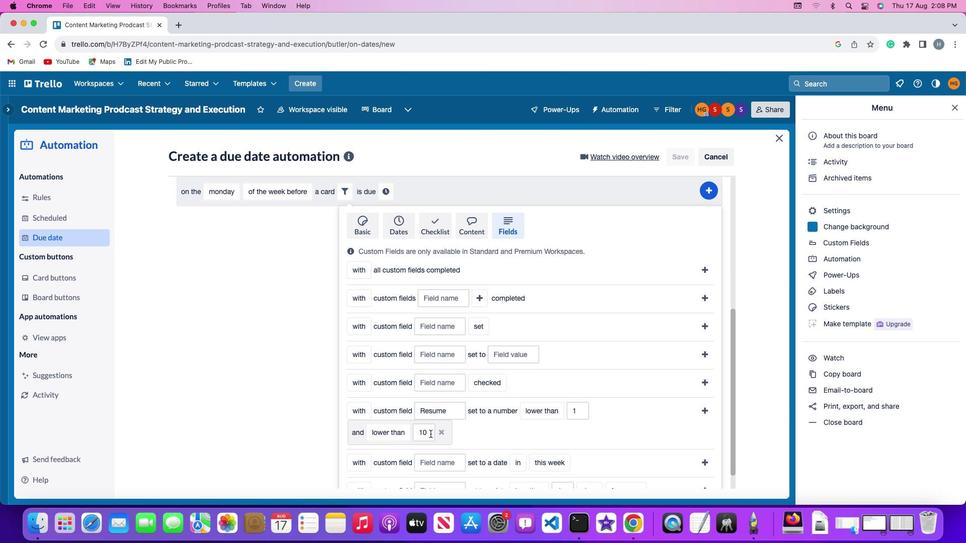 
Action: Key pressed Key.backspaceKey.backspace'1''0'
Screenshot: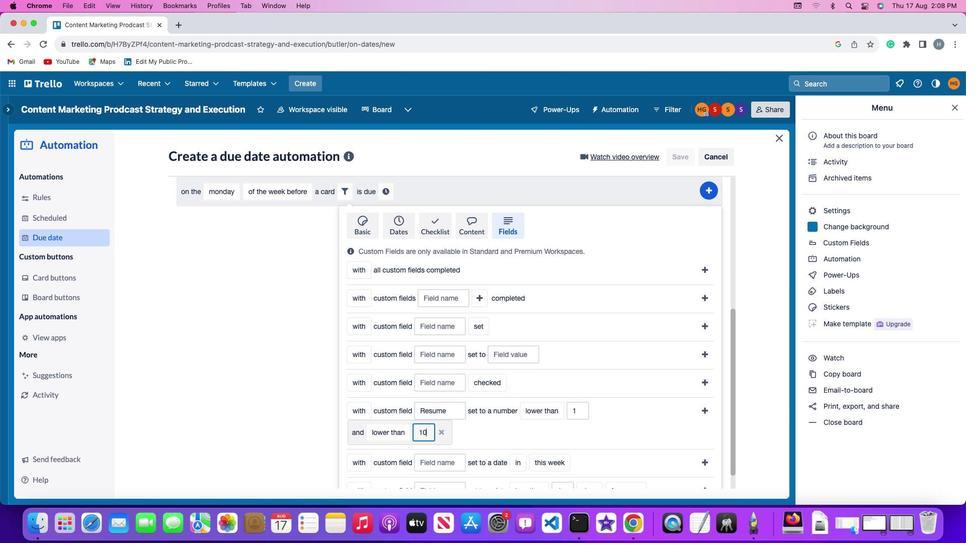 
Action: Mouse moved to (703, 406)
Screenshot: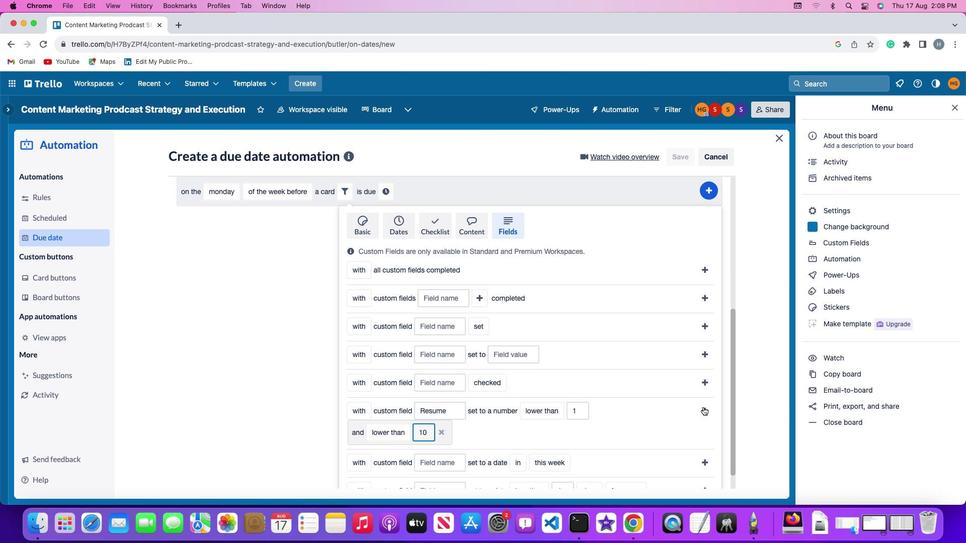 
Action: Mouse pressed left at (703, 406)
Screenshot: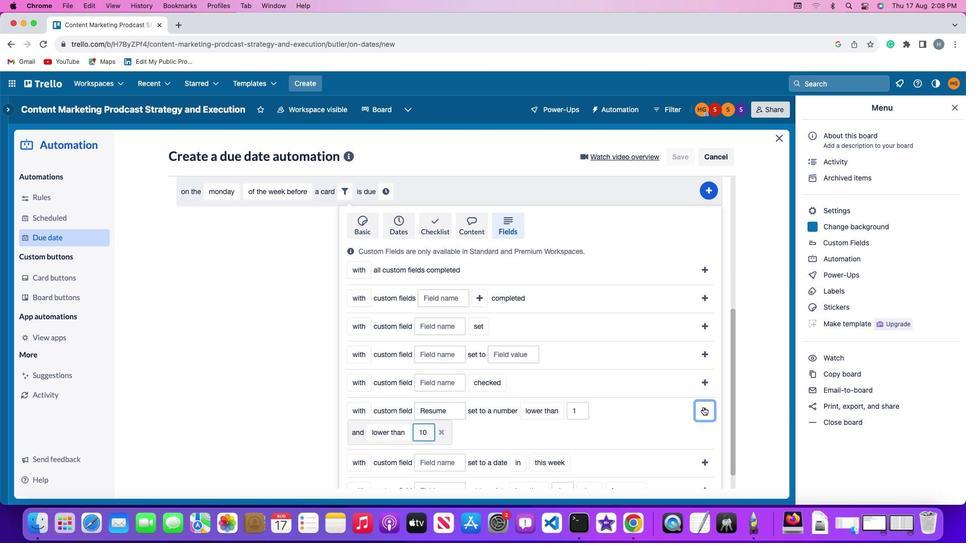 
Action: Mouse moved to (650, 435)
Screenshot: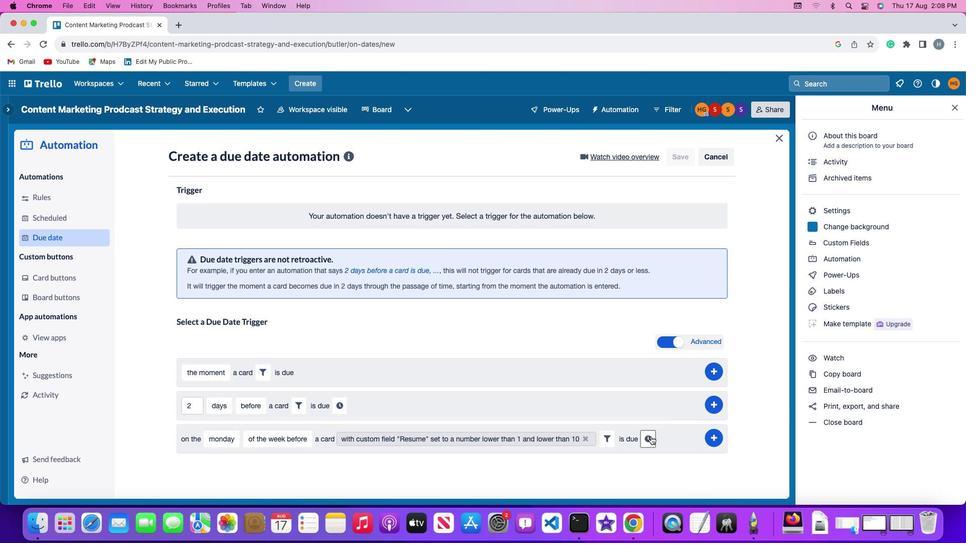 
Action: Mouse pressed left at (650, 435)
Screenshot: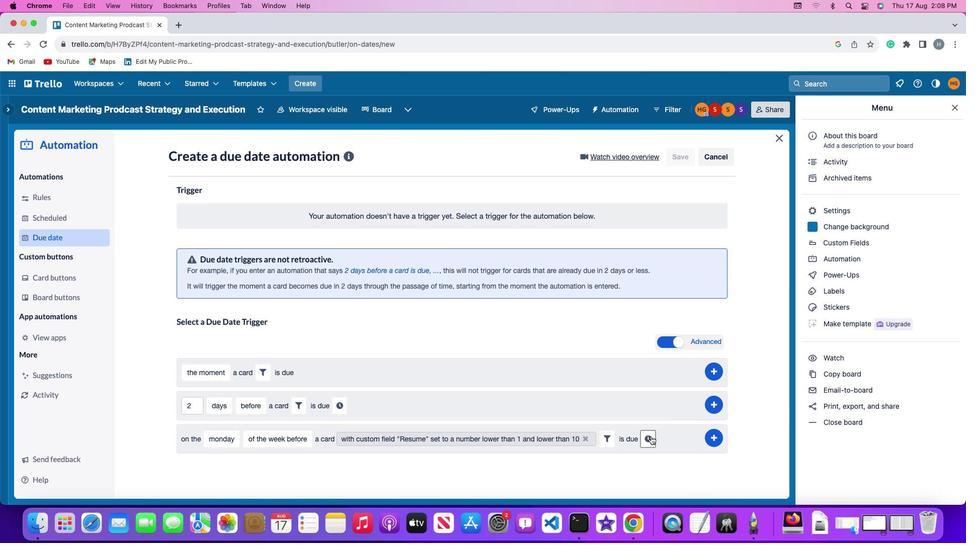 
Action: Mouse moved to (210, 458)
Screenshot: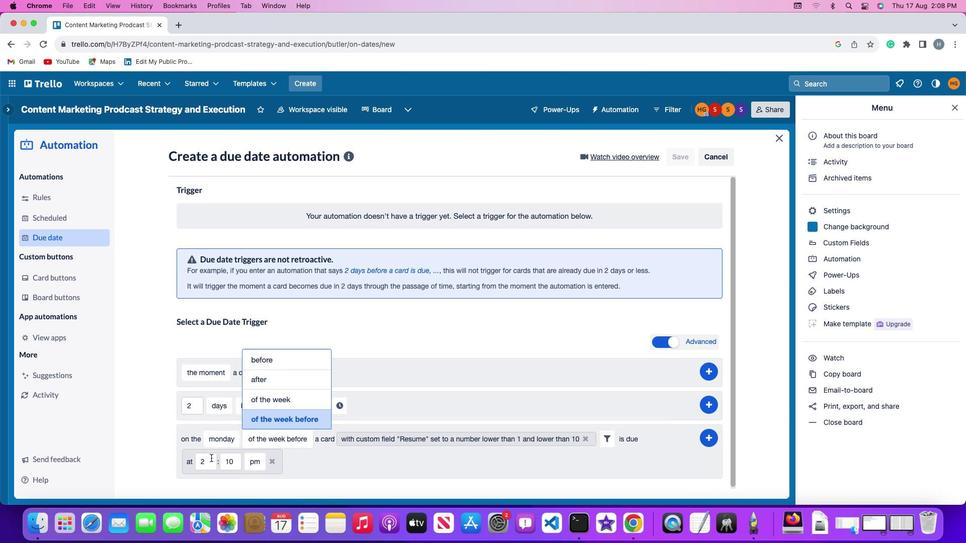 
Action: Mouse pressed left at (210, 458)
Screenshot: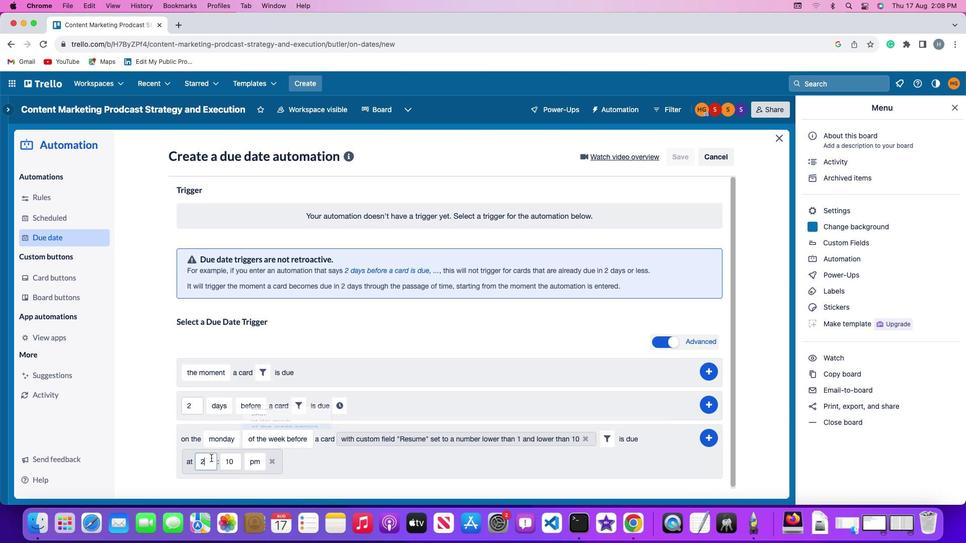 
Action: Key pressed Key.backspace'1''1'
Screenshot: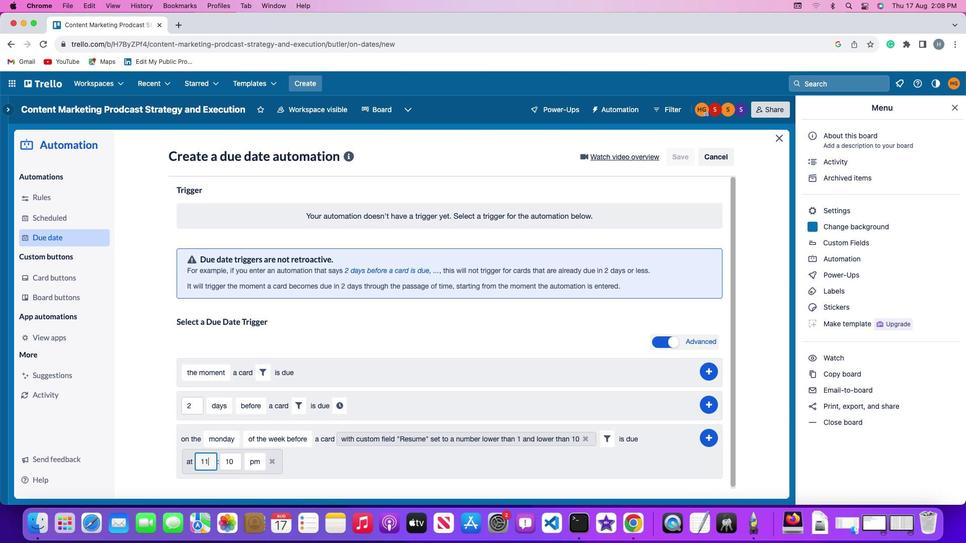 
Action: Mouse moved to (235, 460)
Screenshot: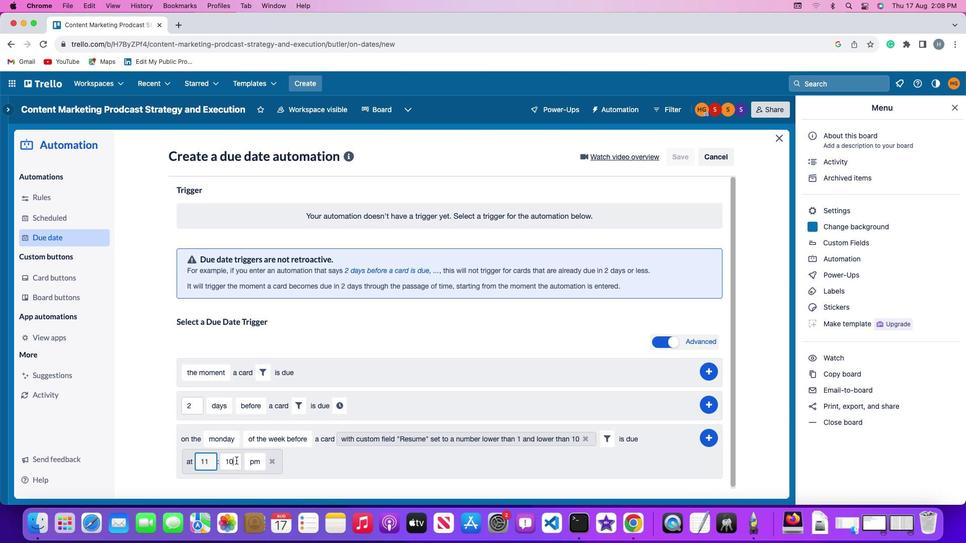 
Action: Mouse pressed left at (235, 460)
Screenshot: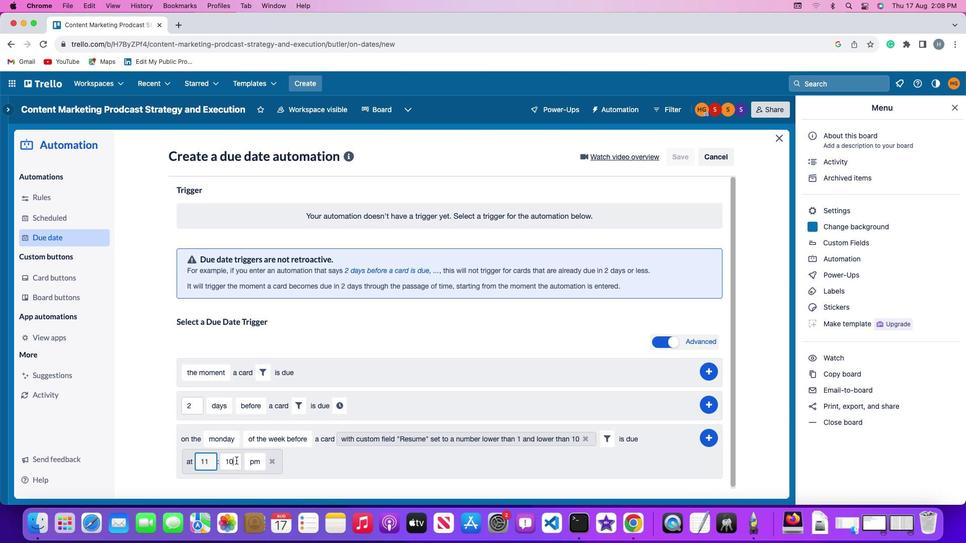 
Action: Key pressed Key.backspaceKey.backspace
Screenshot: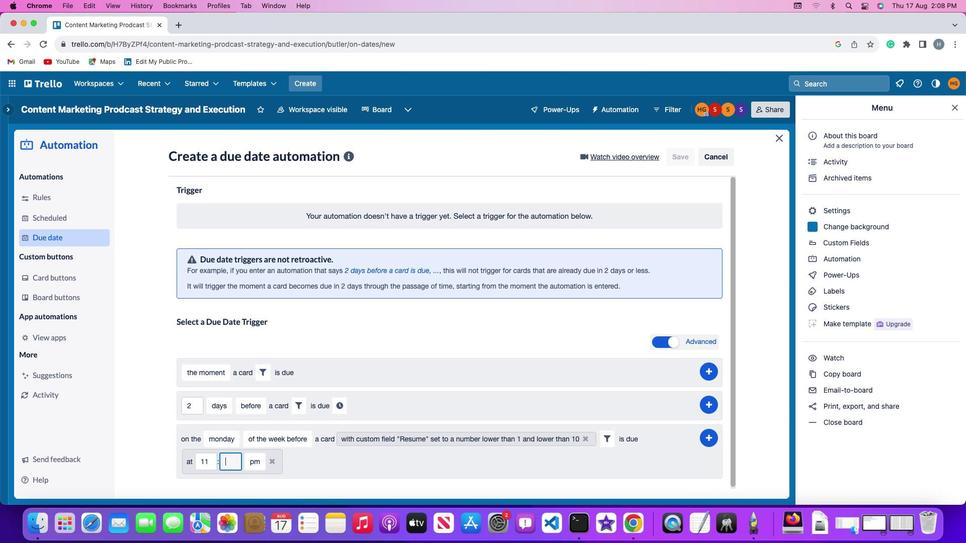 
Action: Mouse moved to (235, 460)
Screenshot: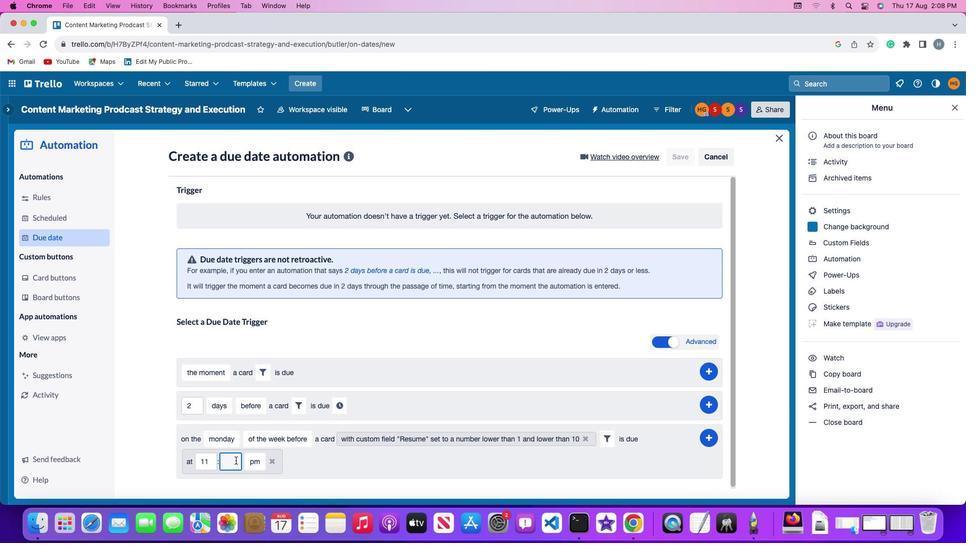 
Action: Key pressed '0''0'
Screenshot: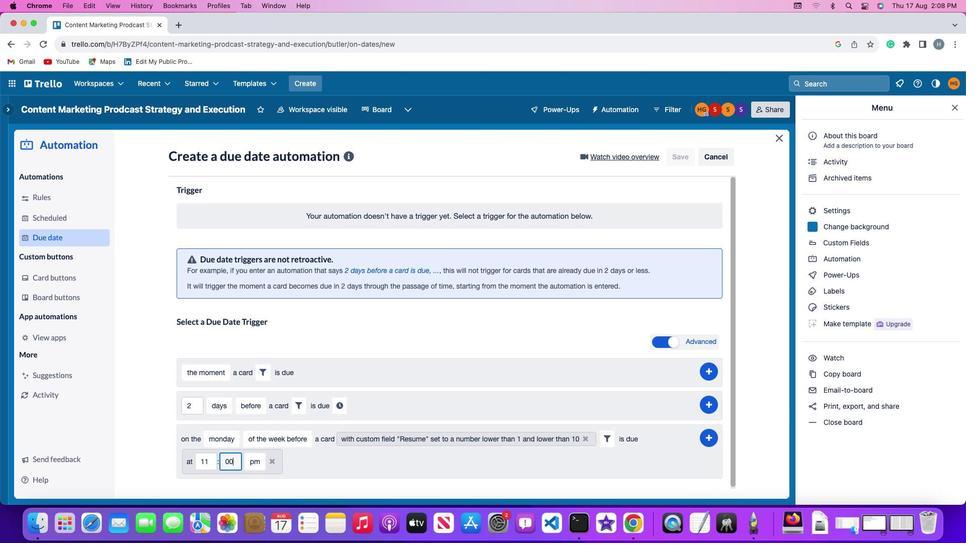 
Action: Mouse moved to (249, 461)
Screenshot: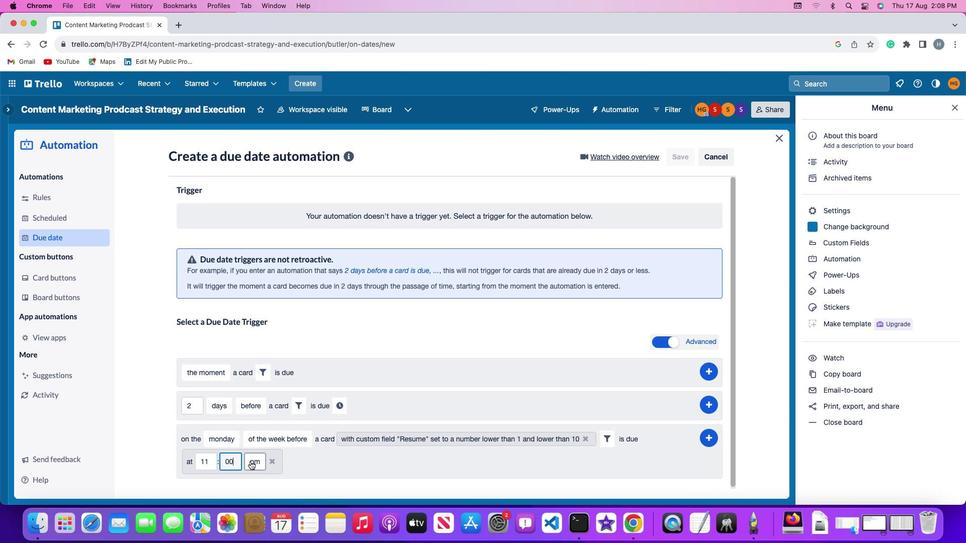 
Action: Mouse pressed left at (249, 461)
Screenshot: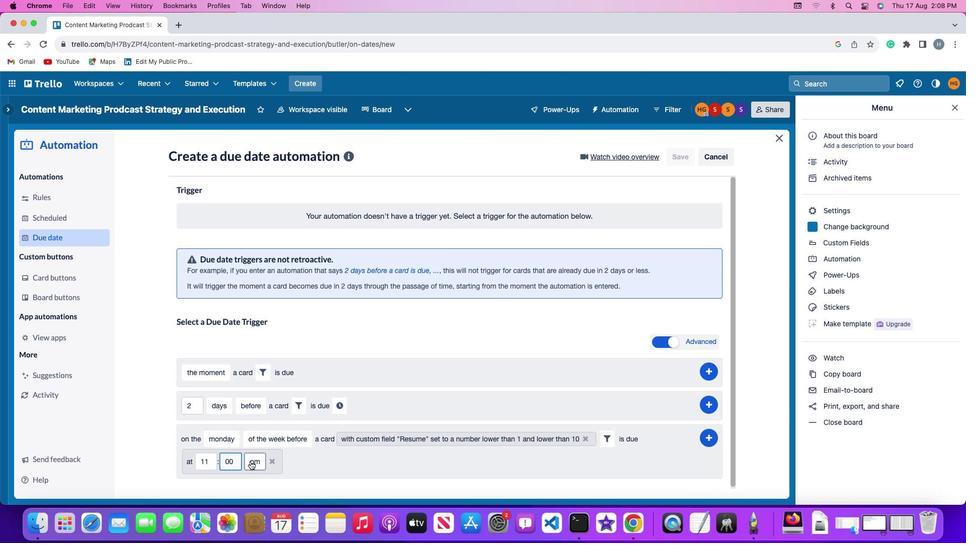 
Action: Mouse moved to (257, 416)
Screenshot: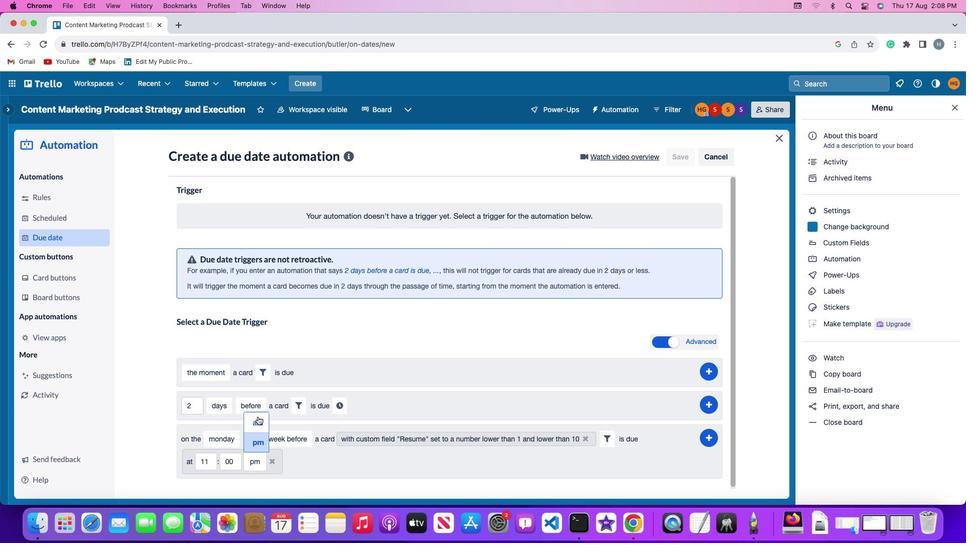 
Action: Mouse pressed left at (257, 416)
Screenshot: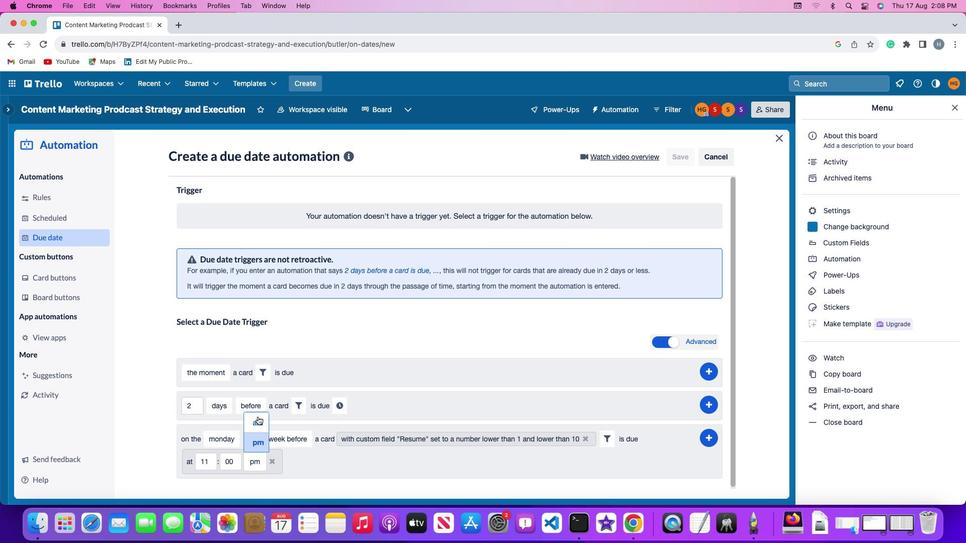 
Action: Mouse moved to (713, 434)
Screenshot: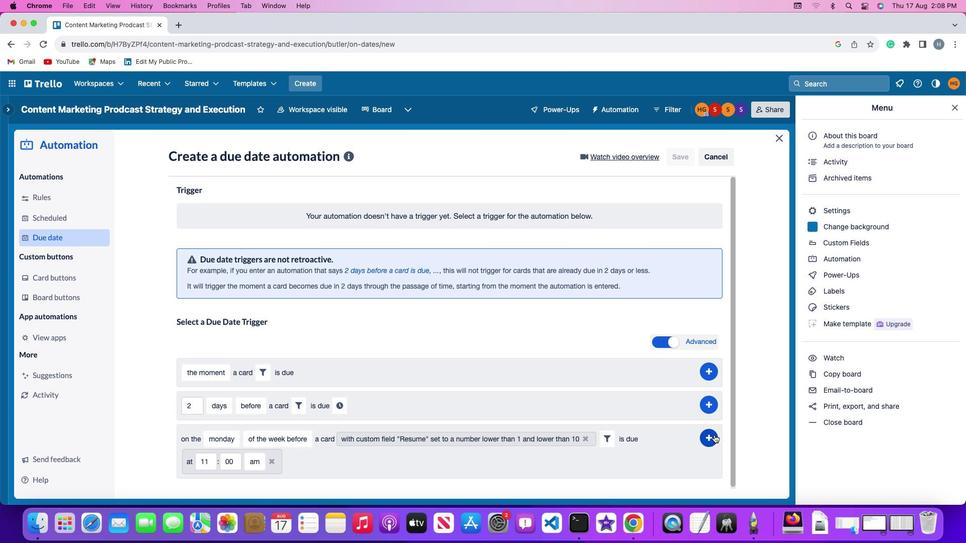 
Action: Mouse pressed left at (713, 434)
Screenshot: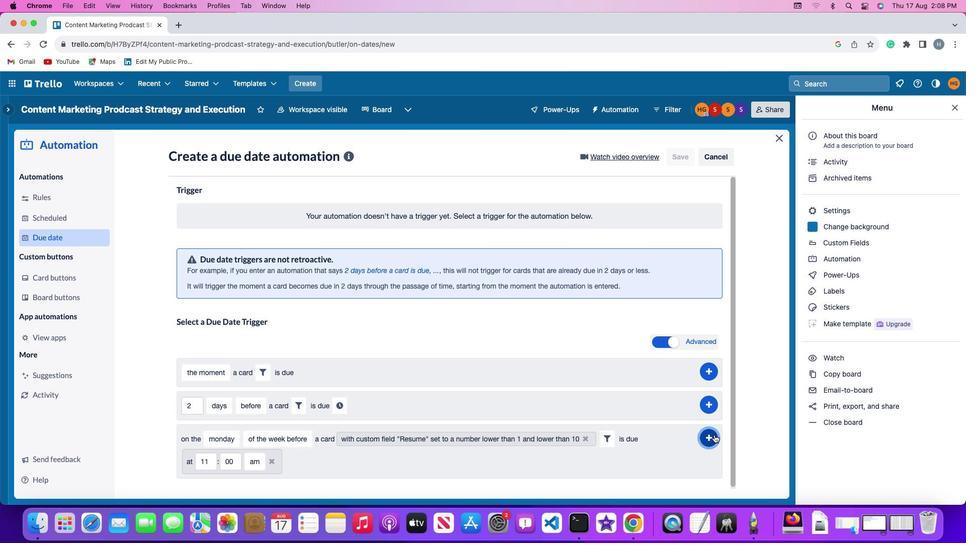 
Action: Mouse moved to (747, 351)
Screenshot: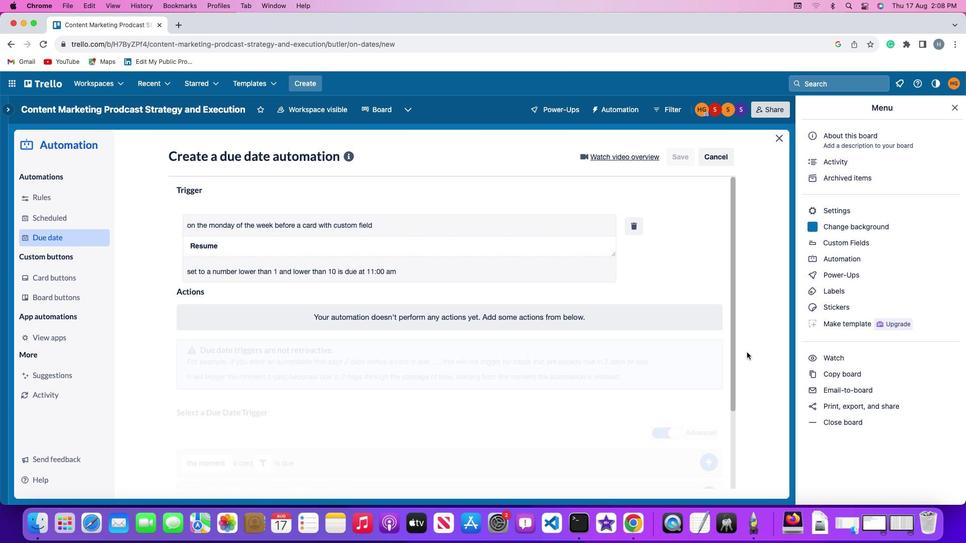 
